 Task: Manage the advance details of the user
Action: Mouse scrolled (182, 240) with delta (0, 0)
Screenshot: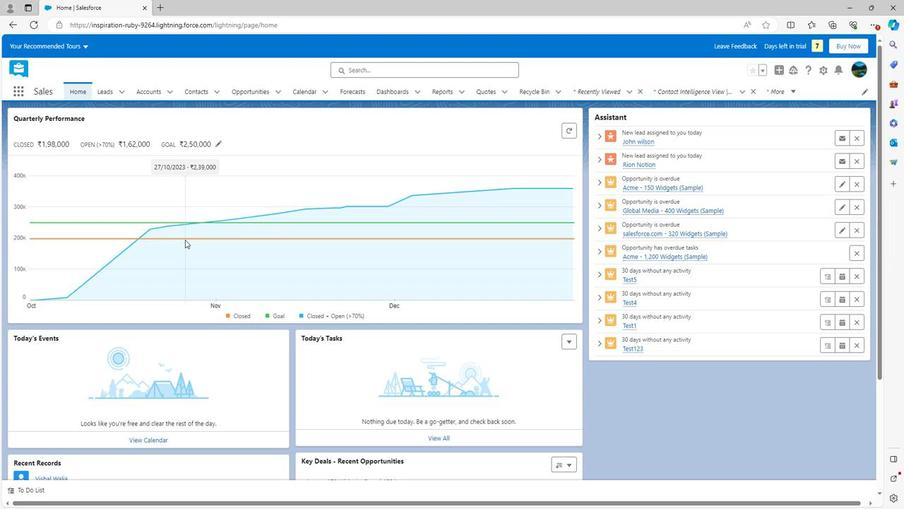 
Action: Mouse scrolled (182, 240) with delta (0, 0)
Screenshot: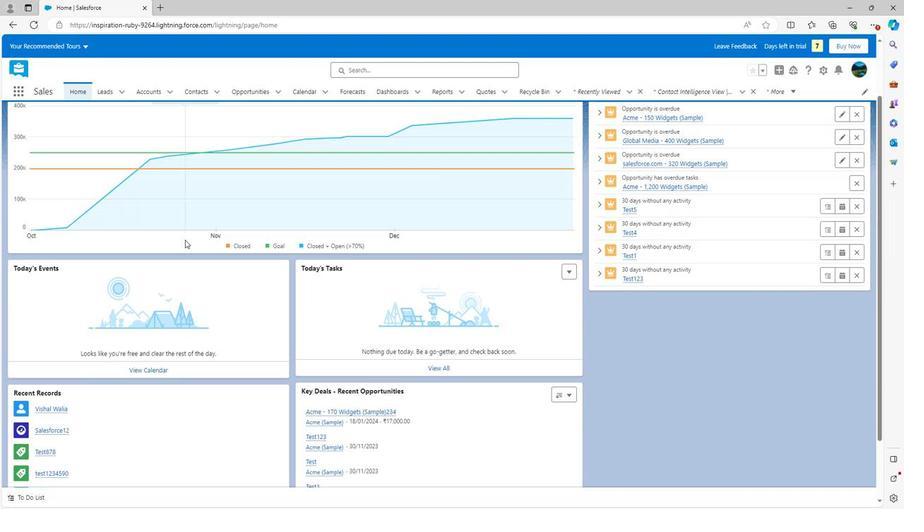 
Action: Mouse scrolled (182, 241) with delta (0, 0)
Screenshot: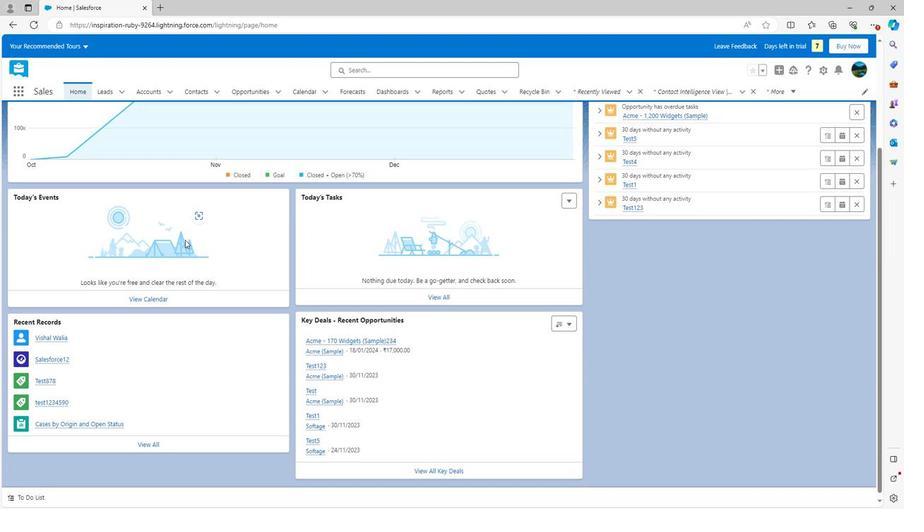 
Action: Mouse scrolled (182, 241) with delta (0, 0)
Screenshot: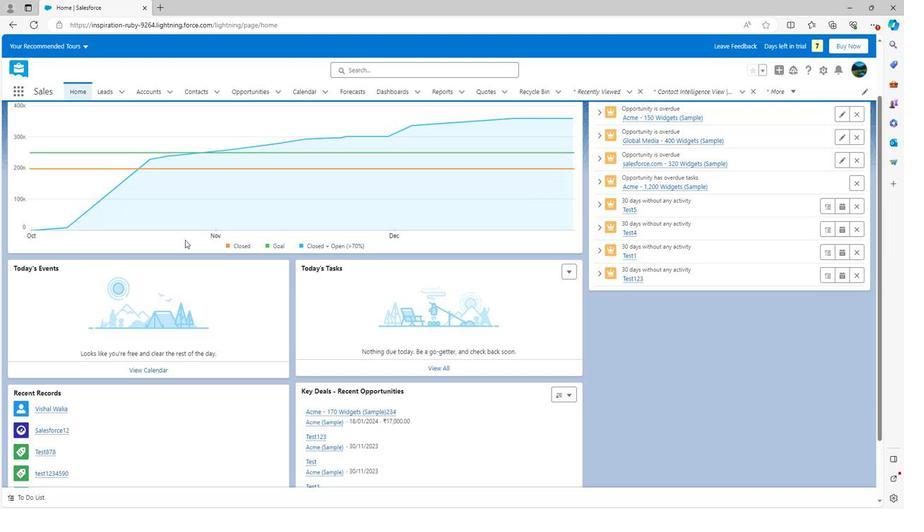 
Action: Mouse scrolled (182, 241) with delta (0, 0)
Screenshot: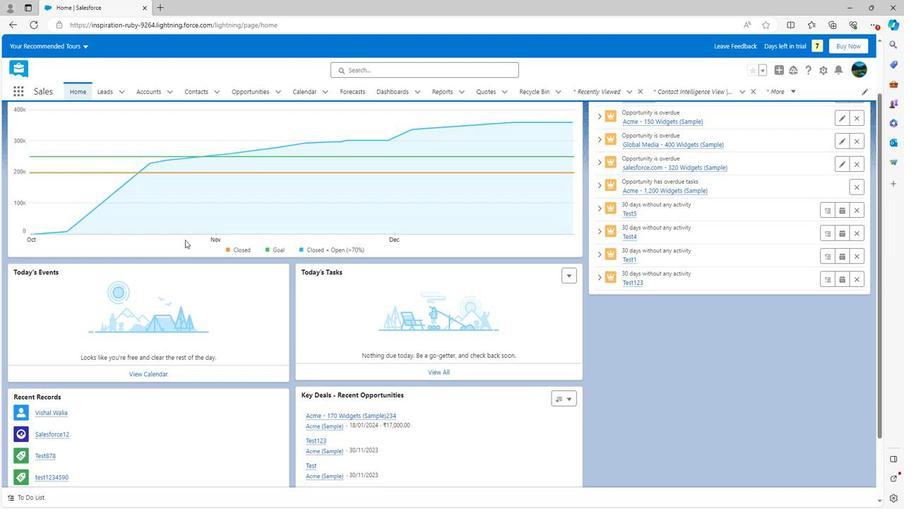 
Action: Mouse scrolled (182, 241) with delta (0, 0)
Screenshot: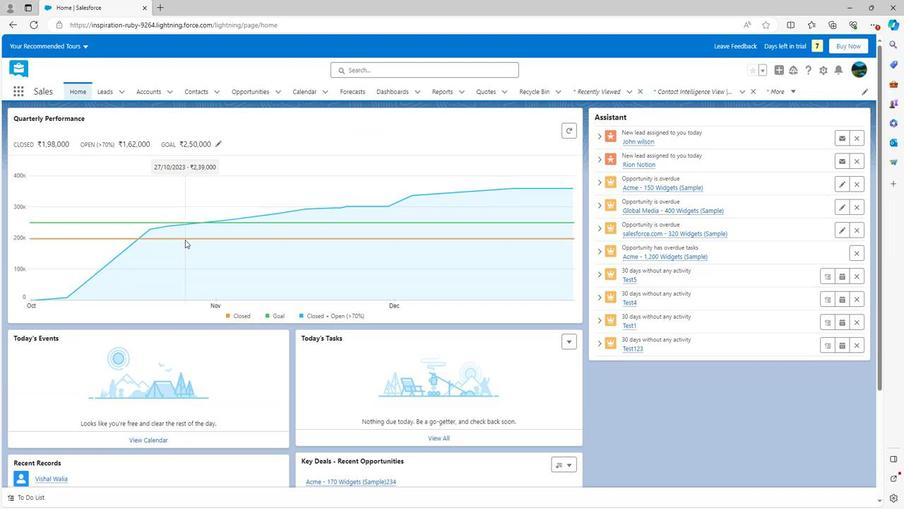 
Action: Mouse moved to (856, 71)
Screenshot: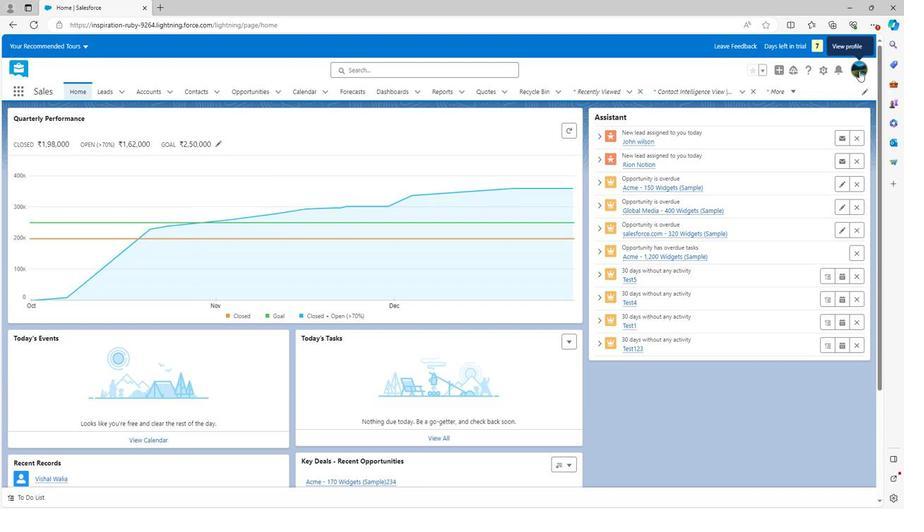 
Action: Mouse pressed left at (856, 71)
Screenshot: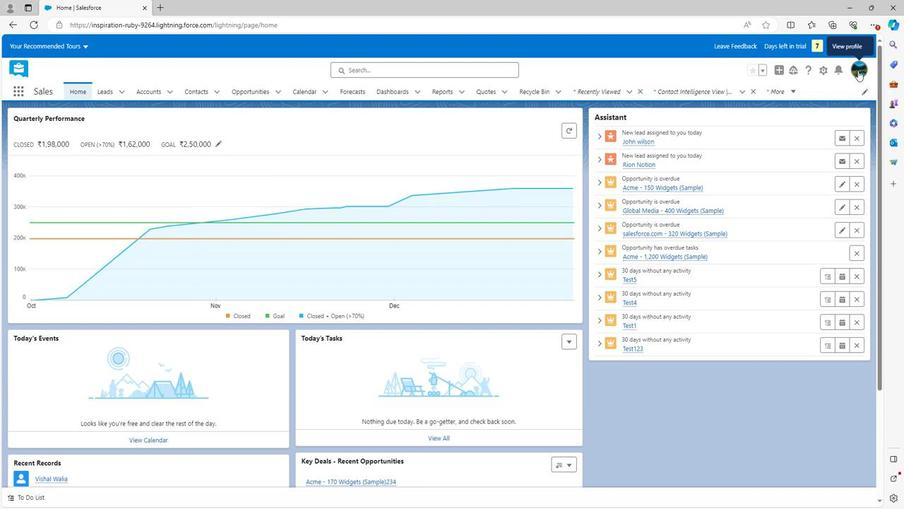 
Action: Mouse moved to (742, 120)
Screenshot: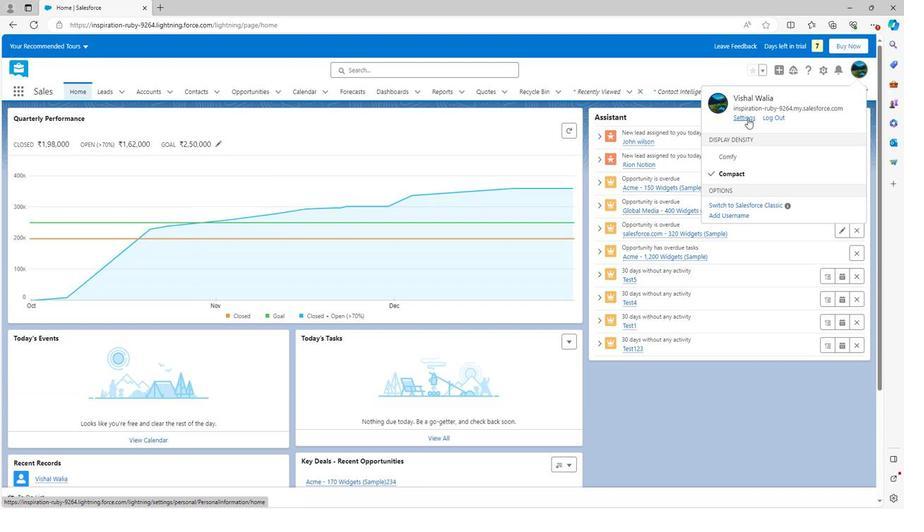 
Action: Mouse pressed left at (742, 120)
Screenshot: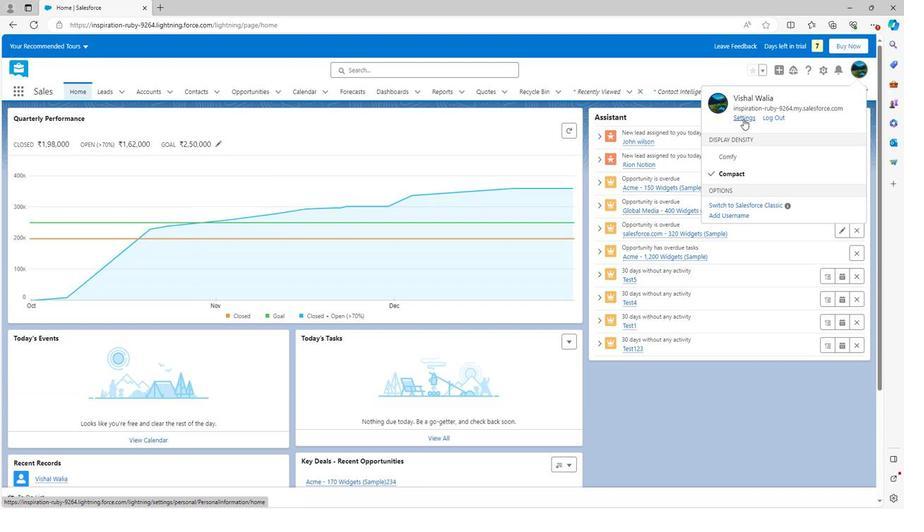 
Action: Mouse moved to (359, 229)
Screenshot: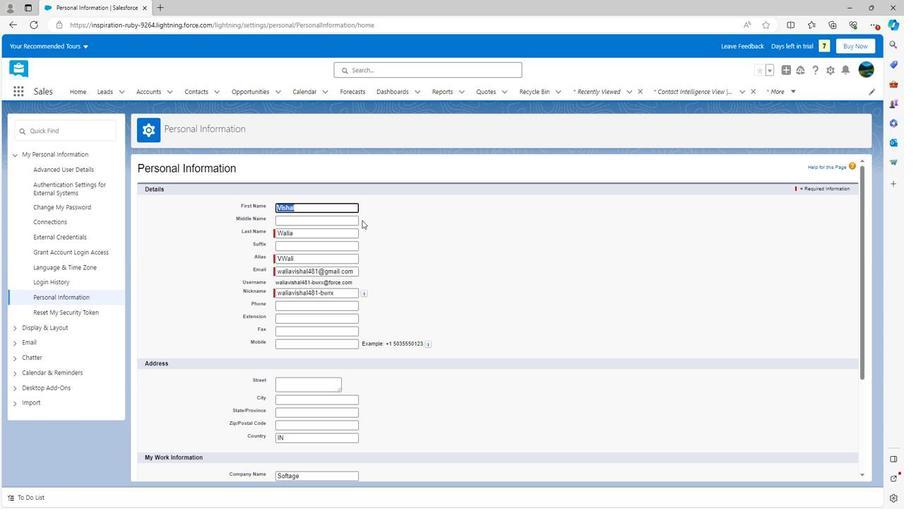 
Action: Mouse scrolled (359, 229) with delta (0, 0)
Screenshot: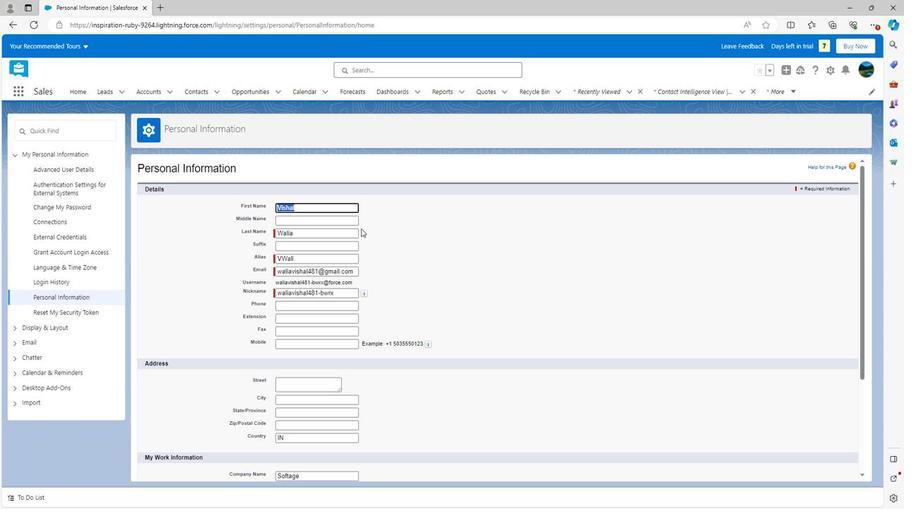 
Action: Mouse scrolled (359, 229) with delta (0, 0)
Screenshot: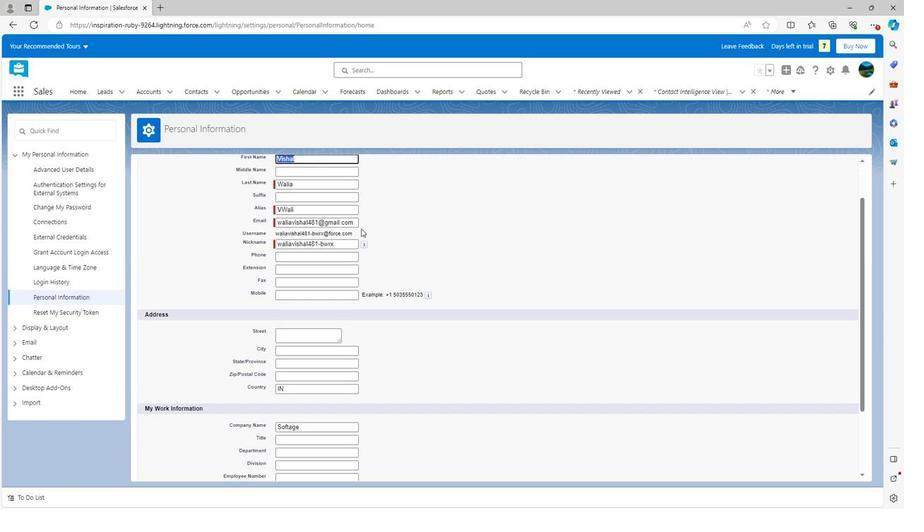 
Action: Mouse scrolled (359, 229) with delta (0, 0)
Screenshot: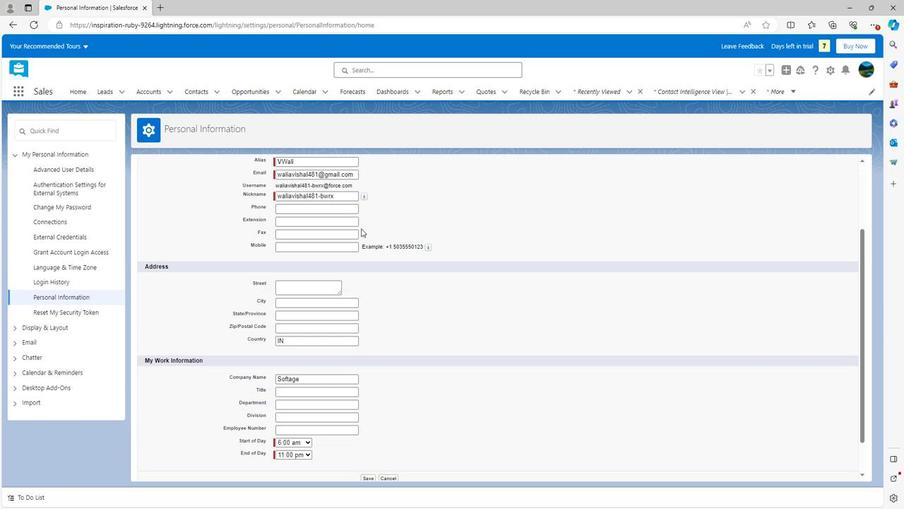 
Action: Mouse scrolled (359, 229) with delta (0, 0)
Screenshot: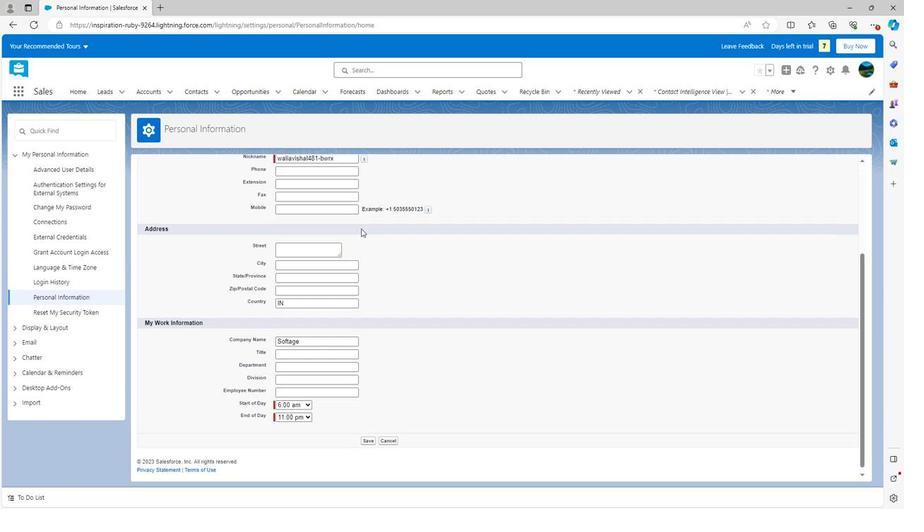 
Action: Mouse scrolled (359, 229) with delta (0, 0)
Screenshot: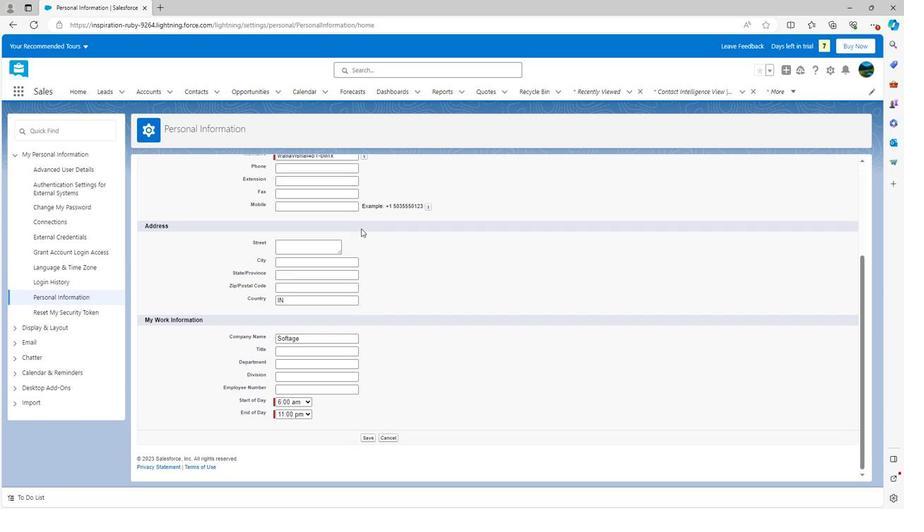
Action: Mouse scrolled (359, 229) with delta (0, 0)
Screenshot: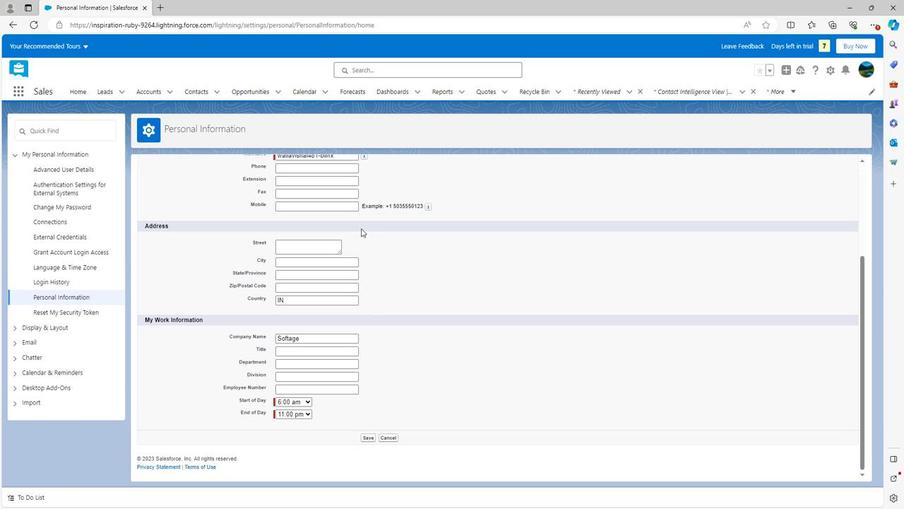 
Action: Mouse scrolled (359, 229) with delta (0, 0)
Screenshot: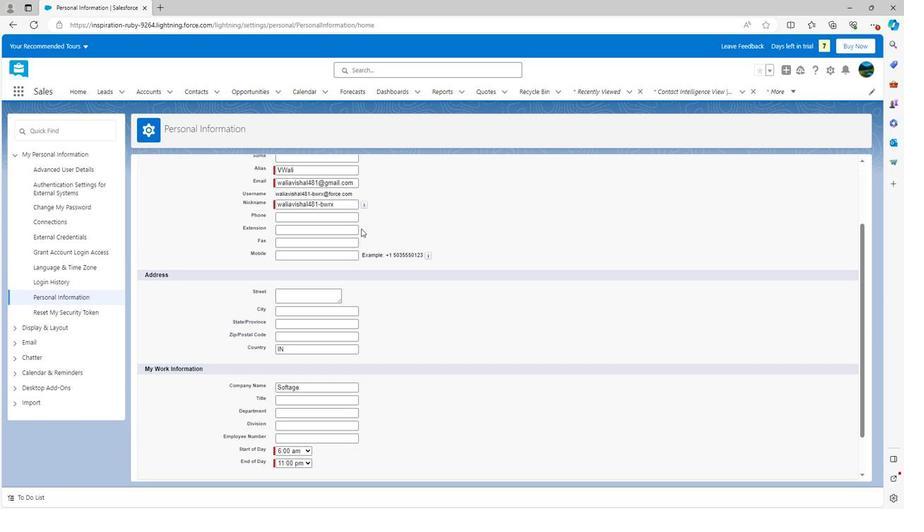 
Action: Mouse scrolled (359, 229) with delta (0, 0)
Screenshot: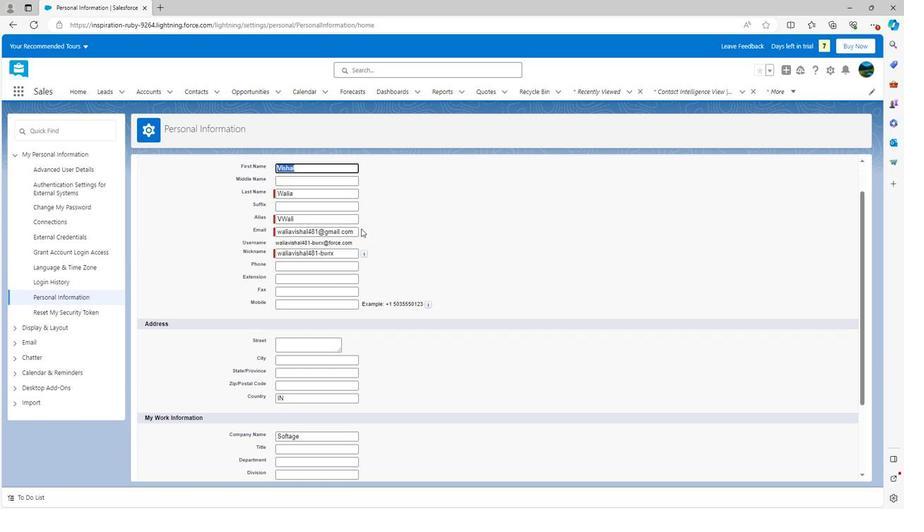
Action: Mouse scrolled (359, 229) with delta (0, 0)
Screenshot: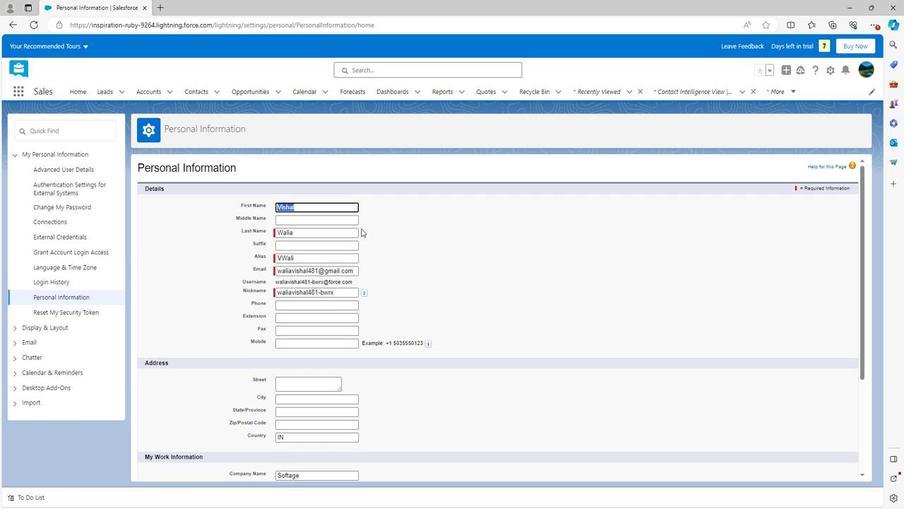 
Action: Mouse moved to (86, 167)
Screenshot: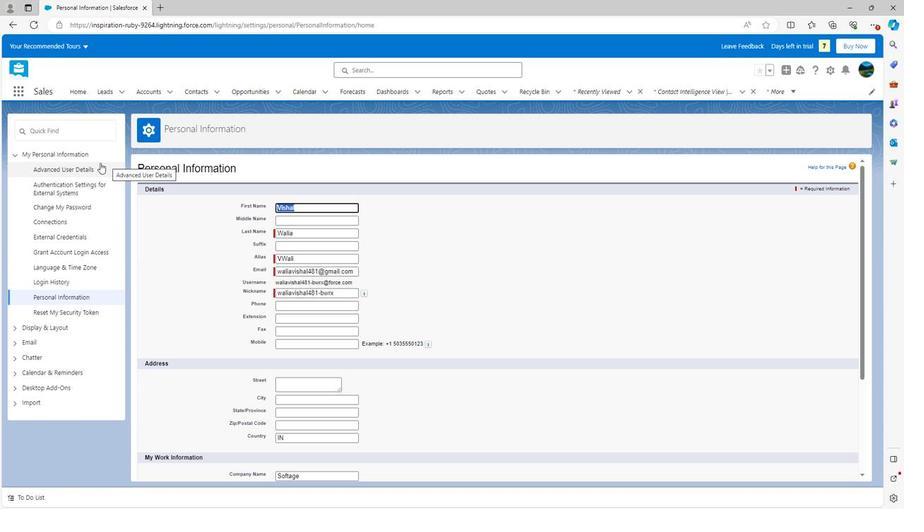 
Action: Mouse pressed left at (86, 167)
Screenshot: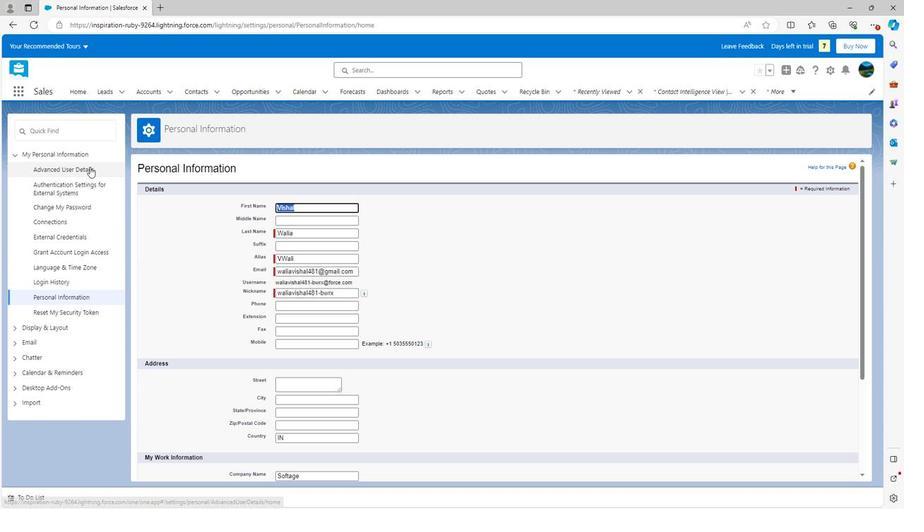 
Action: Mouse moved to (408, 234)
Screenshot: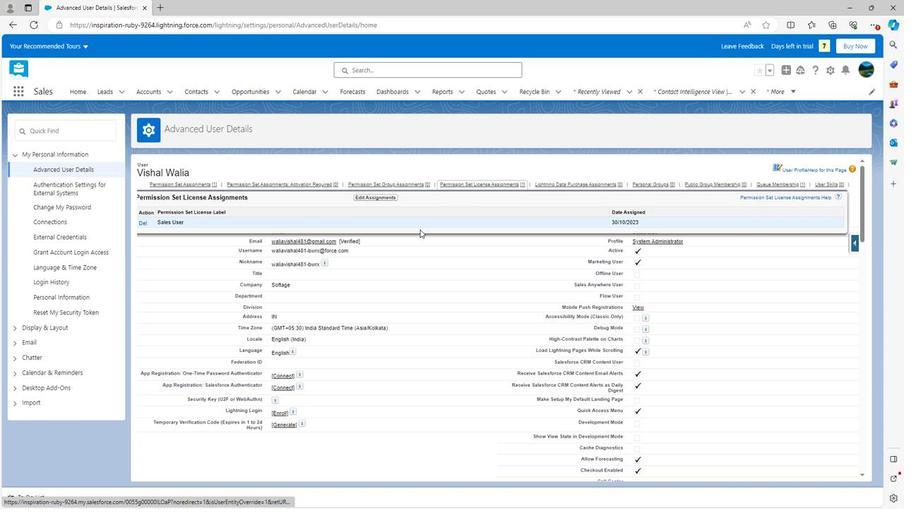 
Action: Mouse scrolled (408, 234) with delta (0, 0)
Screenshot: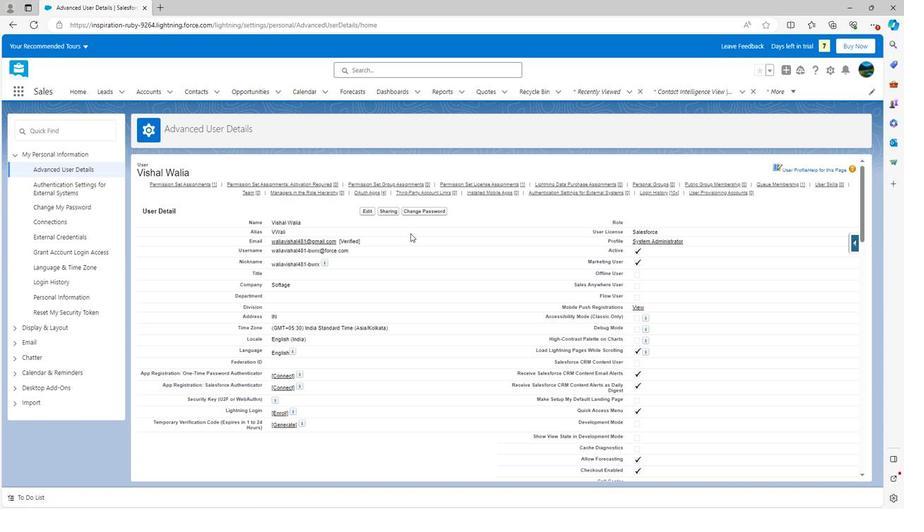 
Action: Mouse scrolled (408, 234) with delta (0, 0)
Screenshot: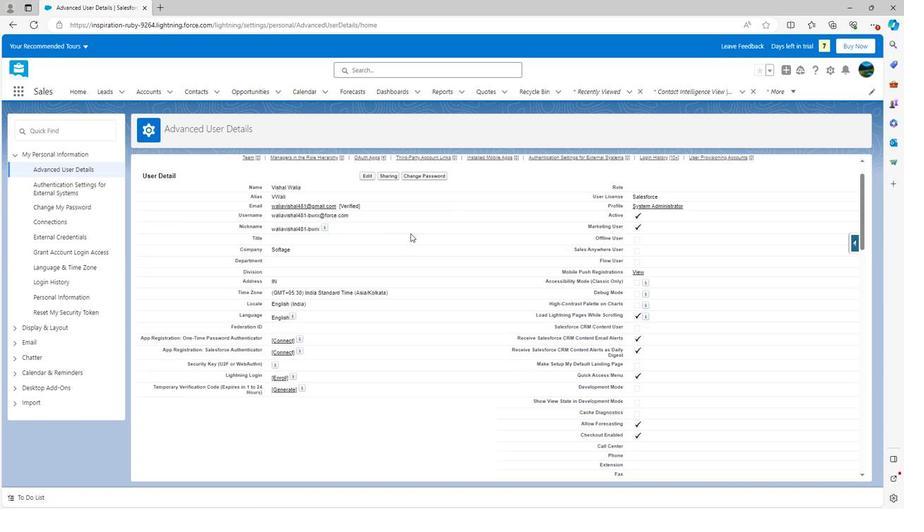 
Action: Mouse scrolled (408, 234) with delta (0, 0)
Screenshot: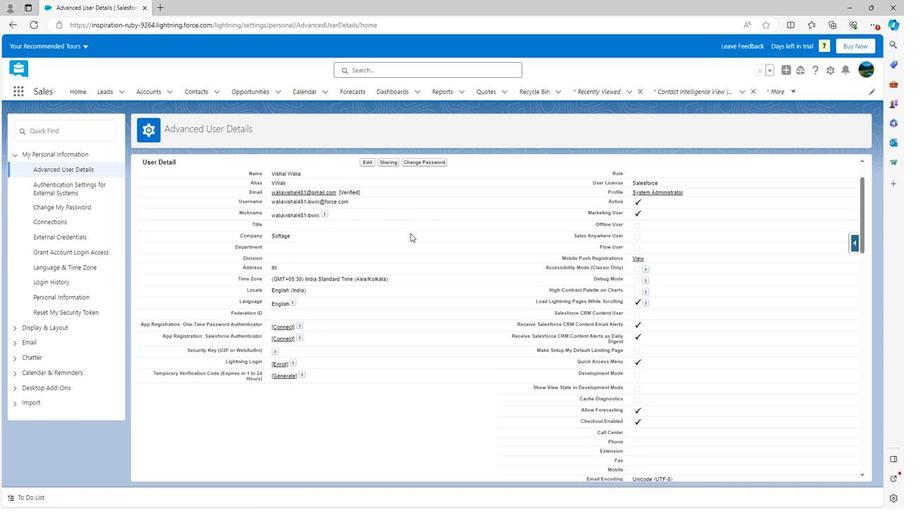 
Action: Mouse scrolled (408, 234) with delta (0, 0)
Screenshot: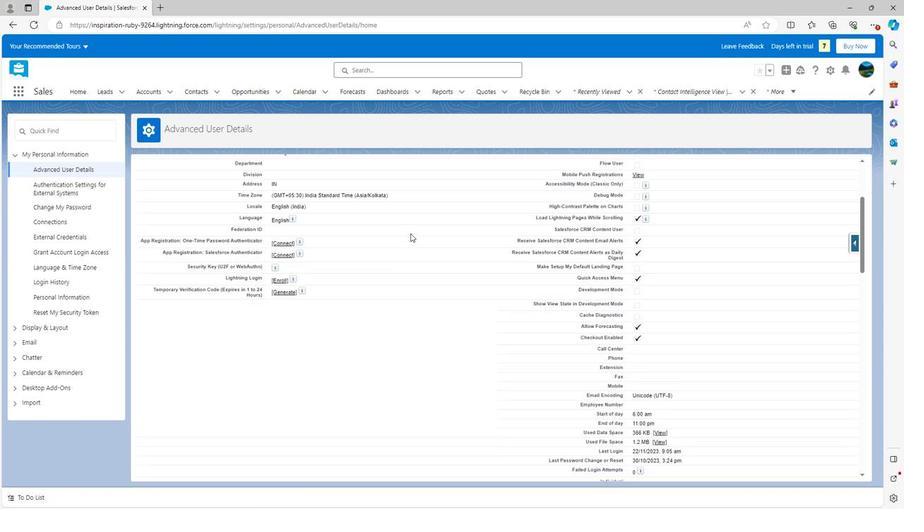 
Action: Mouse scrolled (408, 234) with delta (0, 0)
Screenshot: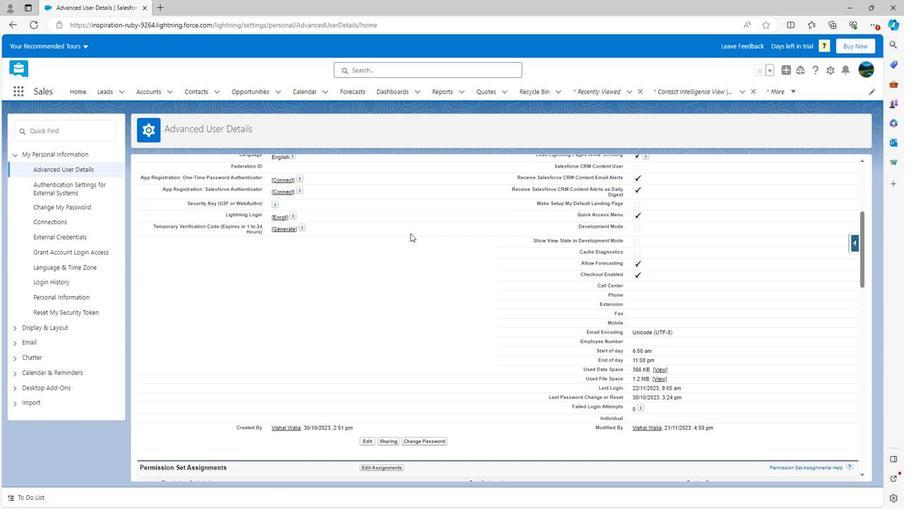 
Action: Mouse scrolled (408, 234) with delta (0, 0)
Screenshot: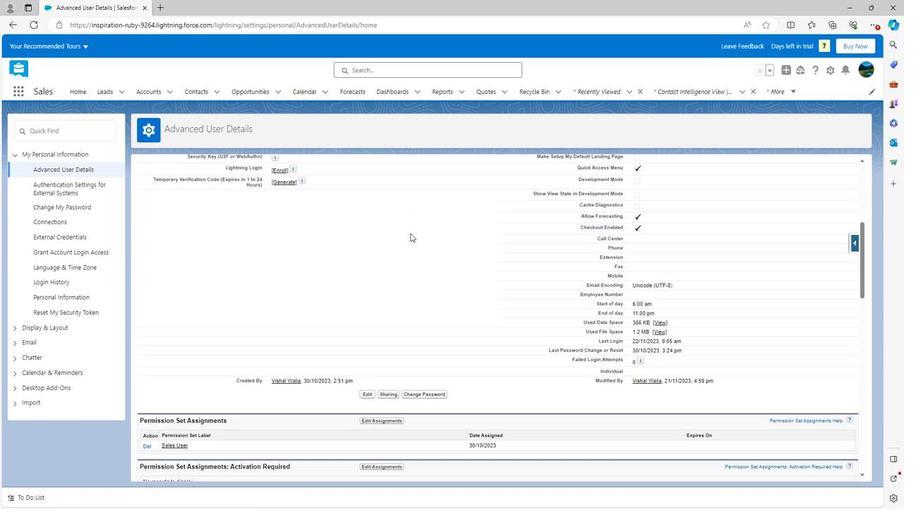 
Action: Mouse scrolled (408, 234) with delta (0, 0)
Screenshot: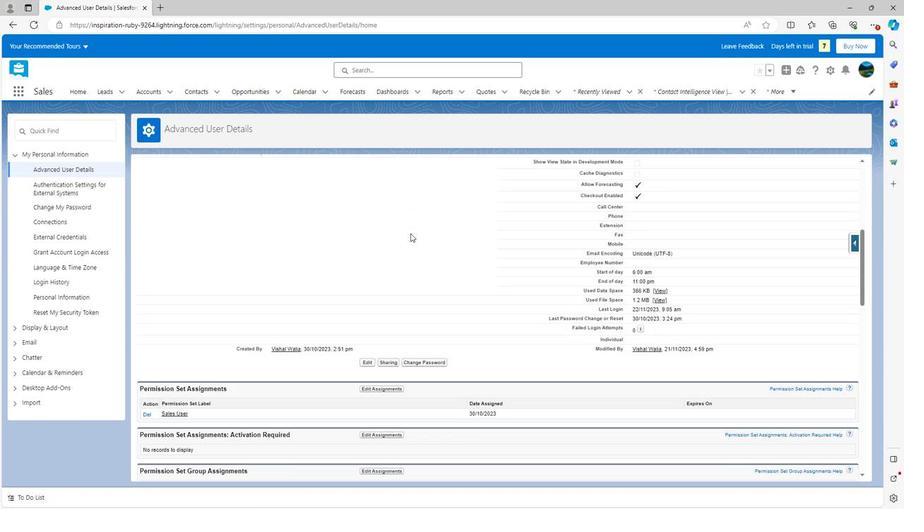 
Action: Mouse scrolled (408, 234) with delta (0, 0)
Screenshot: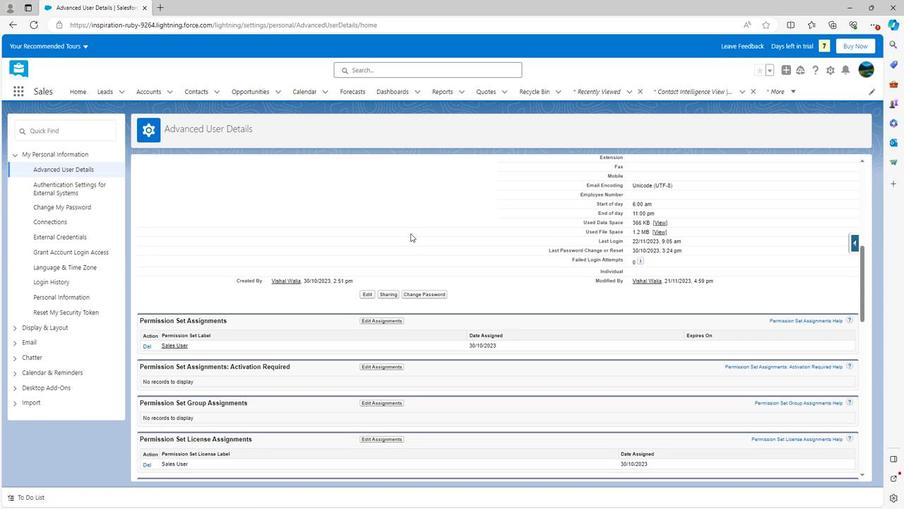 
Action: Mouse scrolled (408, 234) with delta (0, 0)
Screenshot: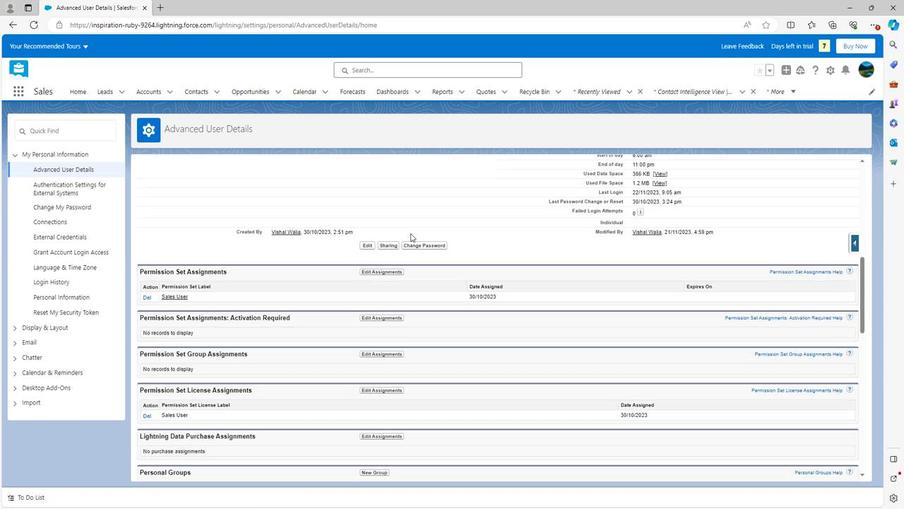 
Action: Mouse scrolled (408, 234) with delta (0, 0)
Screenshot: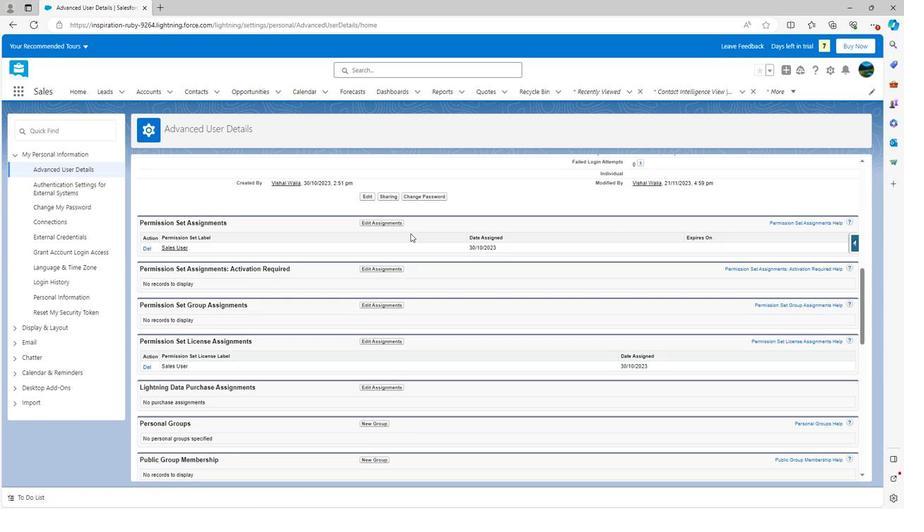 
Action: Mouse scrolled (408, 234) with delta (0, 0)
Screenshot: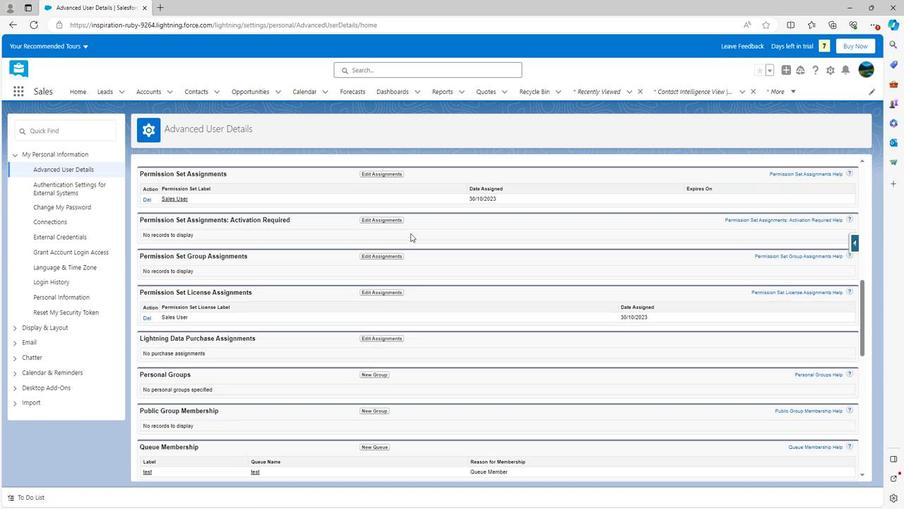 
Action: Mouse moved to (408, 234)
Screenshot: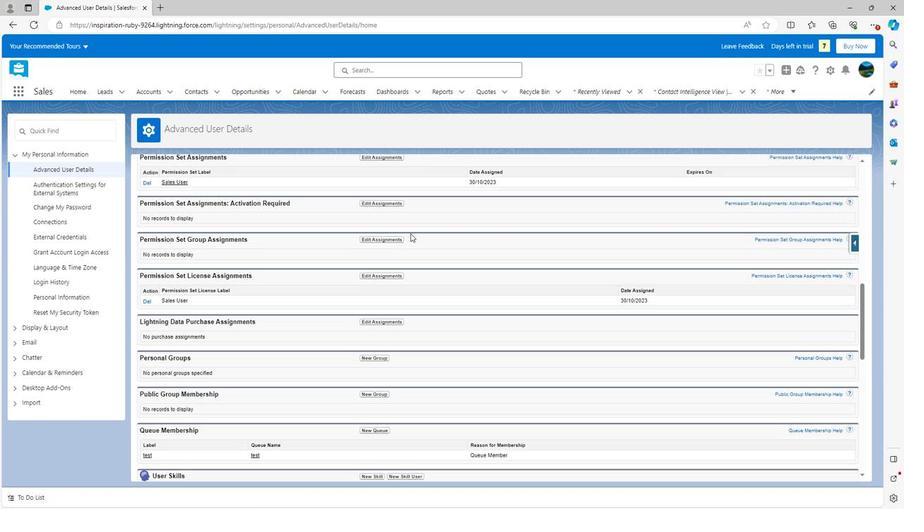 
Action: Mouse scrolled (408, 234) with delta (0, 0)
Screenshot: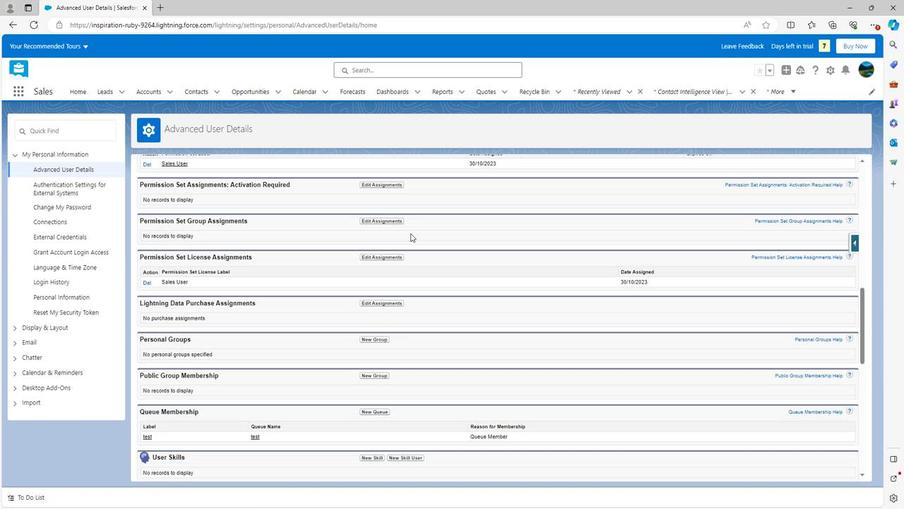 
Action: Mouse scrolled (408, 234) with delta (0, 0)
Screenshot: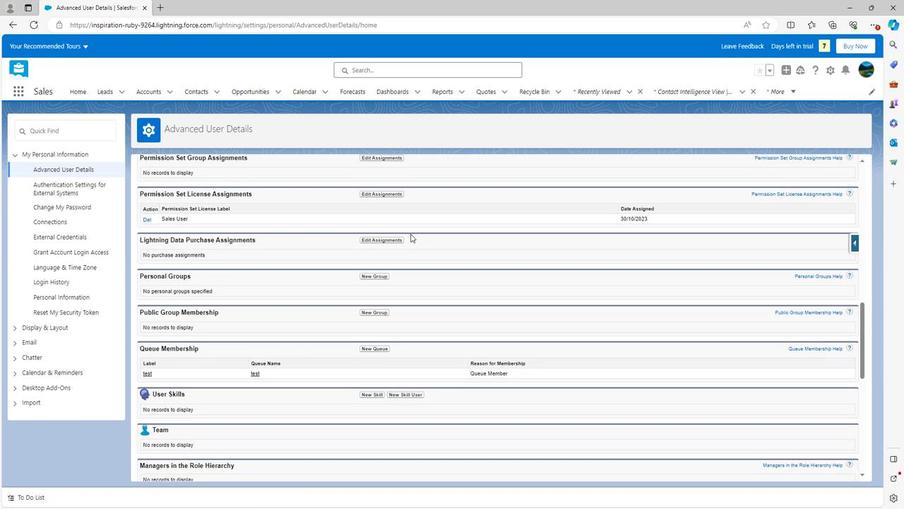 
Action: Mouse scrolled (408, 234) with delta (0, 0)
Screenshot: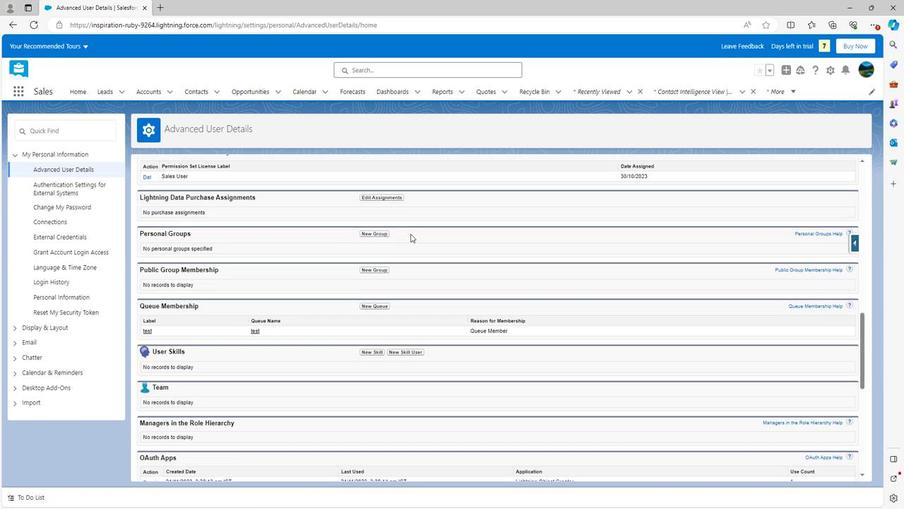 
Action: Mouse scrolled (408, 234) with delta (0, 0)
Screenshot: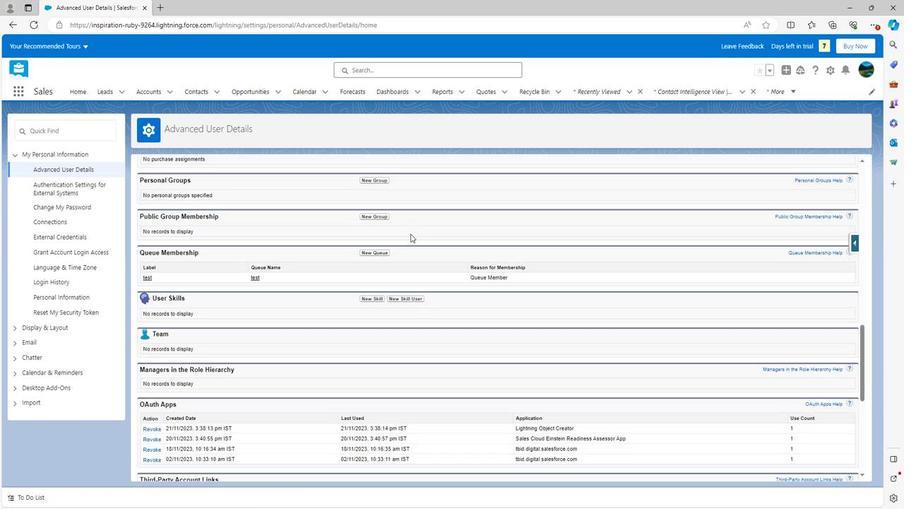 
Action: Mouse scrolled (408, 234) with delta (0, 0)
Screenshot: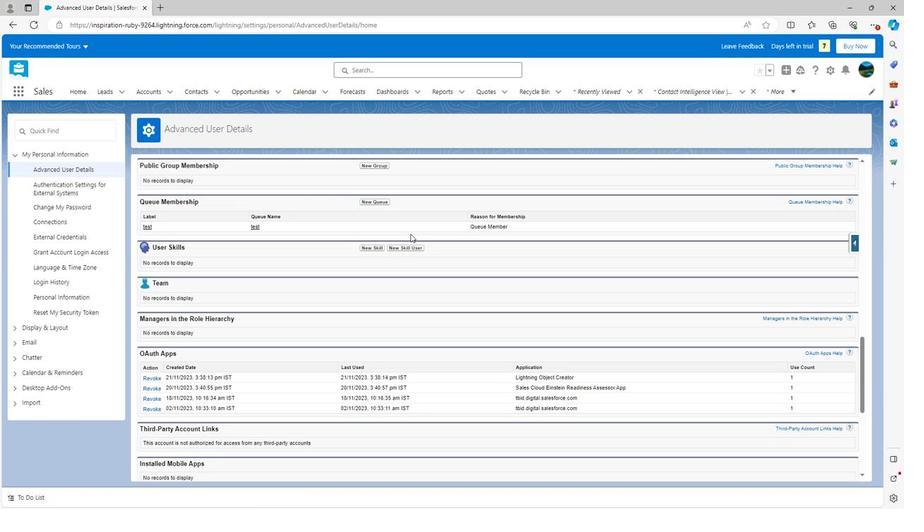 
Action: Mouse scrolled (408, 234) with delta (0, 0)
Screenshot: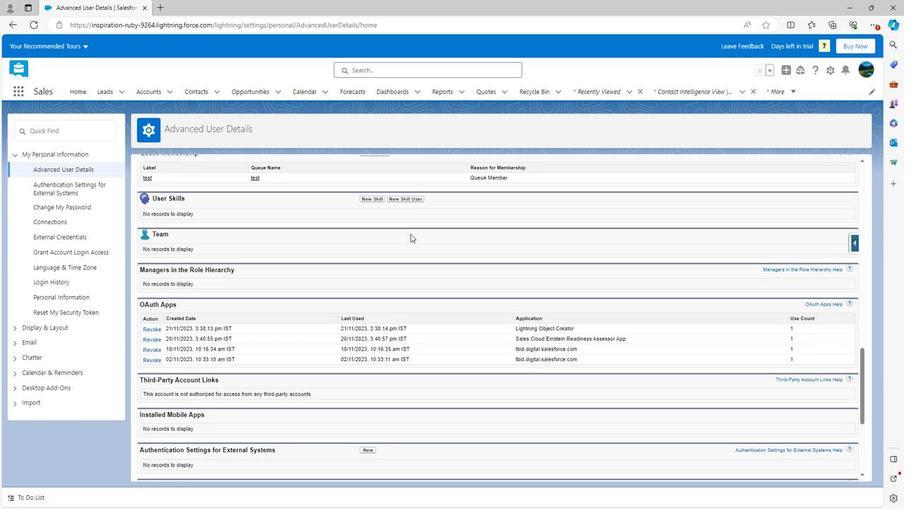 
Action: Mouse scrolled (408, 234) with delta (0, 0)
Screenshot: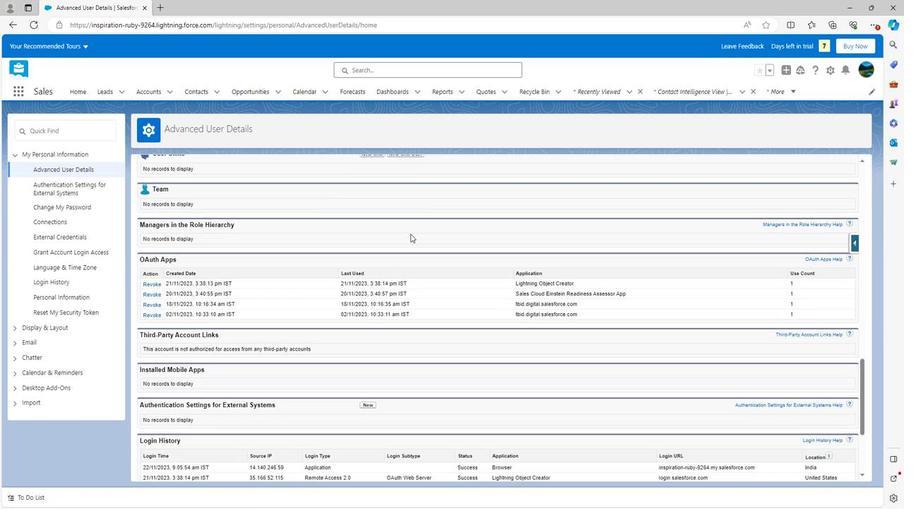 
Action: Mouse scrolled (408, 234) with delta (0, 0)
Screenshot: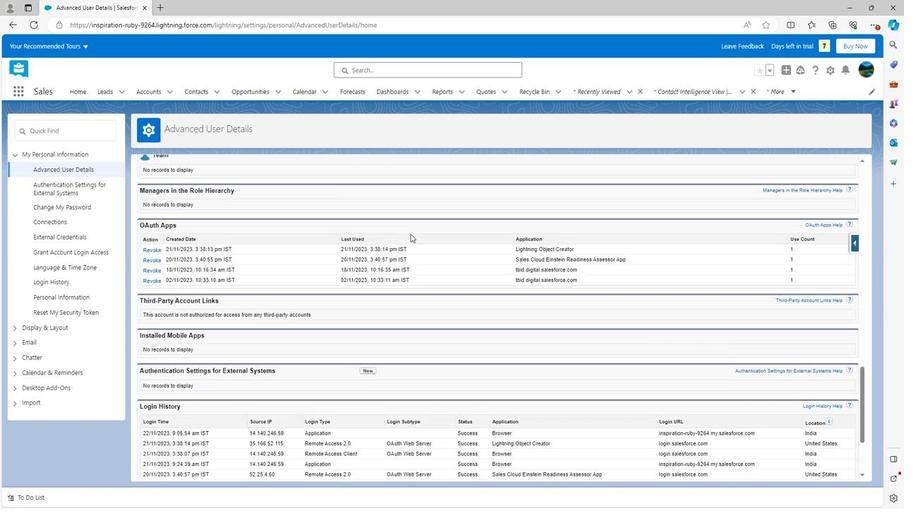
Action: Mouse scrolled (408, 234) with delta (0, 0)
Screenshot: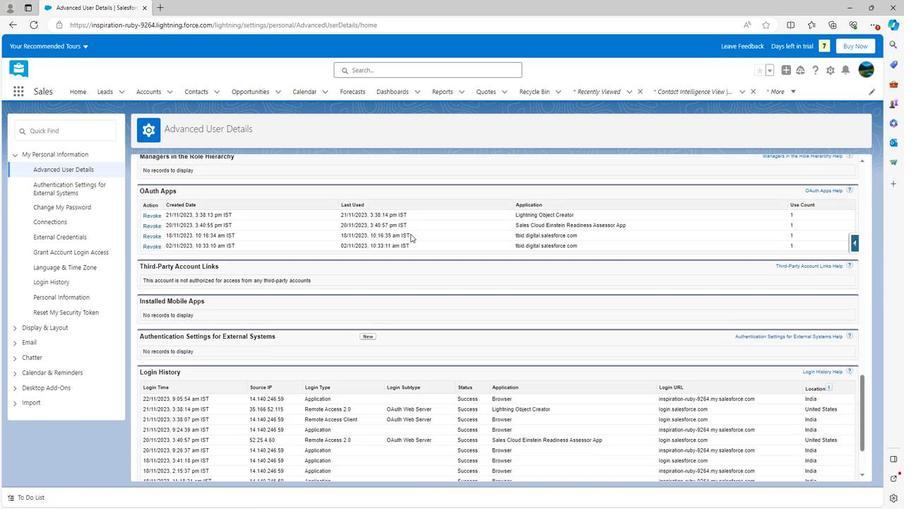 
Action: Mouse scrolled (408, 234) with delta (0, 0)
Screenshot: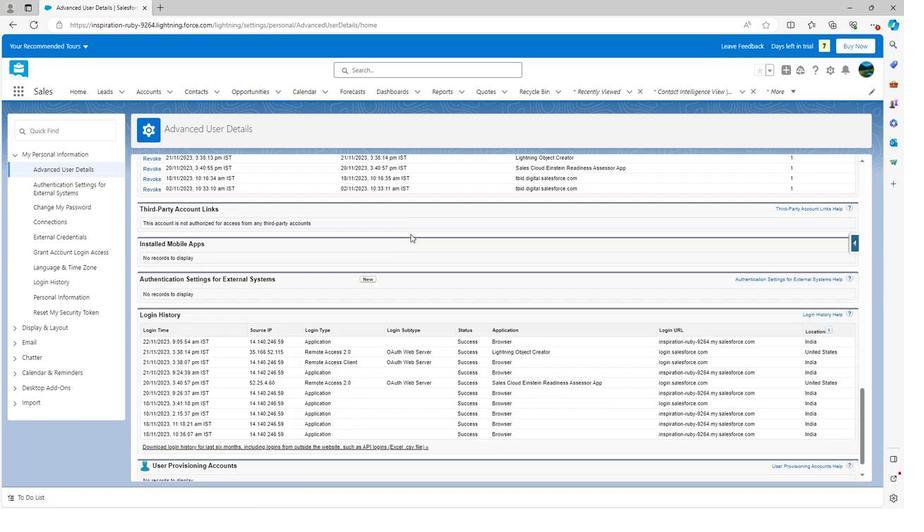 
Action: Mouse scrolled (408, 234) with delta (0, 0)
Screenshot: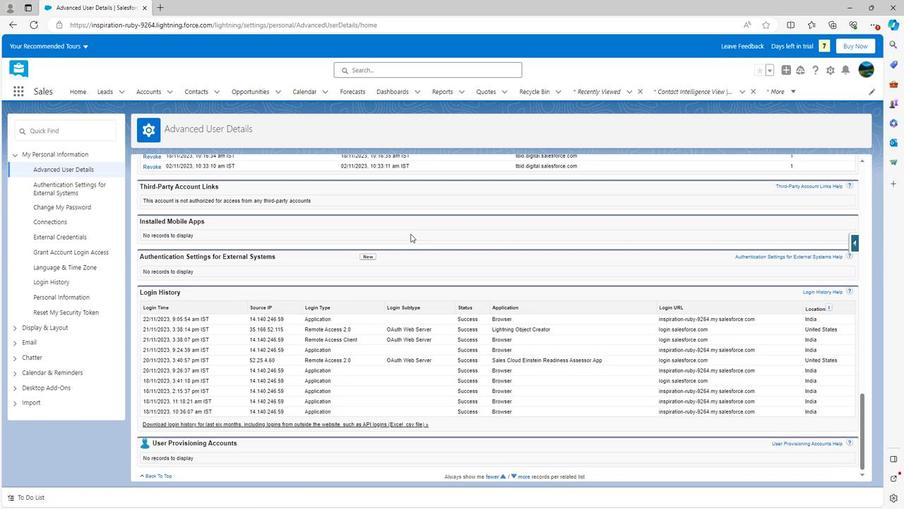 
Action: Mouse scrolled (408, 234) with delta (0, 0)
Screenshot: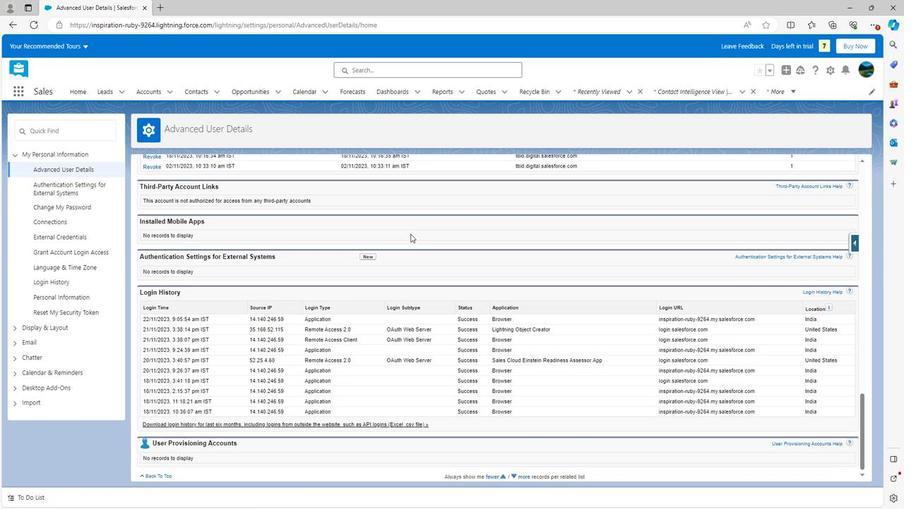 
Action: Mouse scrolled (408, 234) with delta (0, 0)
Screenshot: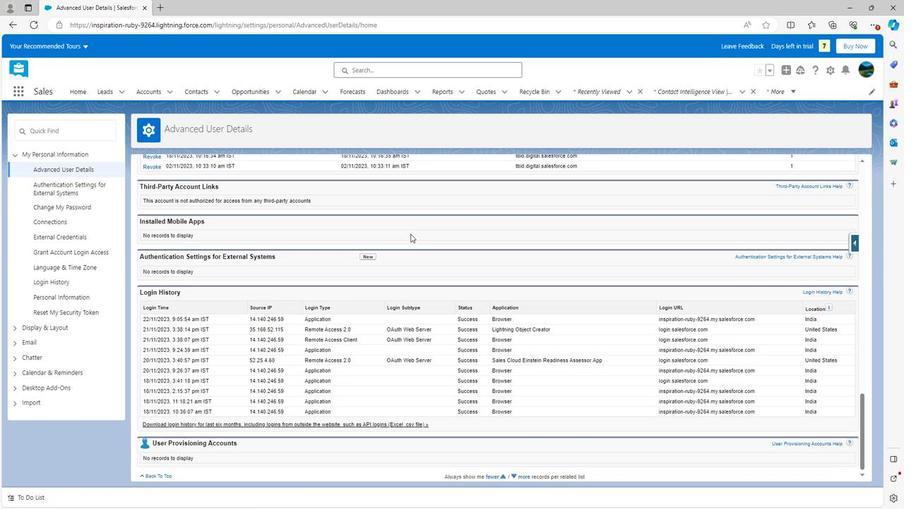
Action: Mouse scrolled (408, 234) with delta (0, 0)
Screenshot: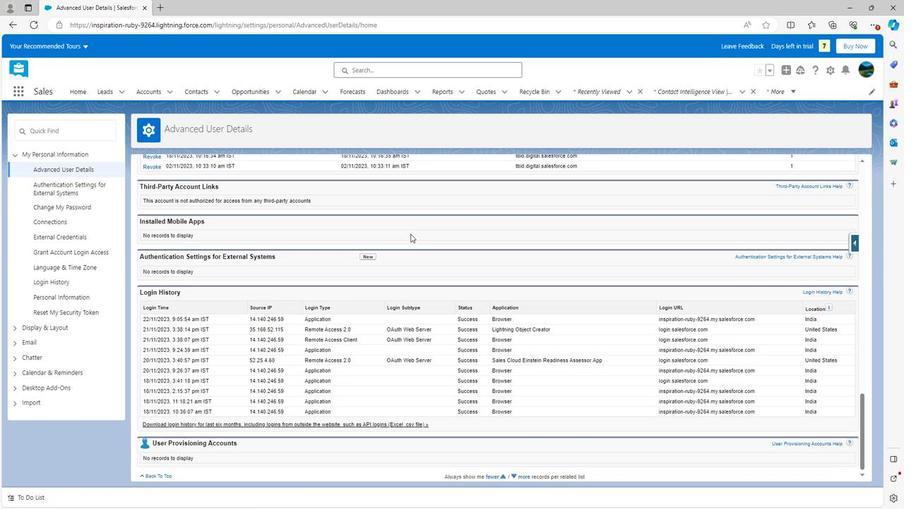 
Action: Mouse scrolled (408, 235) with delta (0, 0)
Screenshot: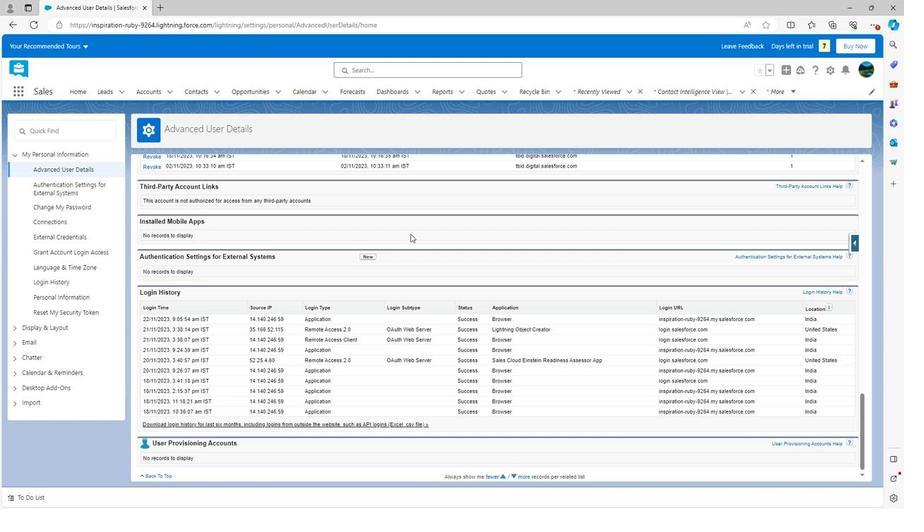 
Action: Mouse scrolled (408, 235) with delta (0, 0)
Screenshot: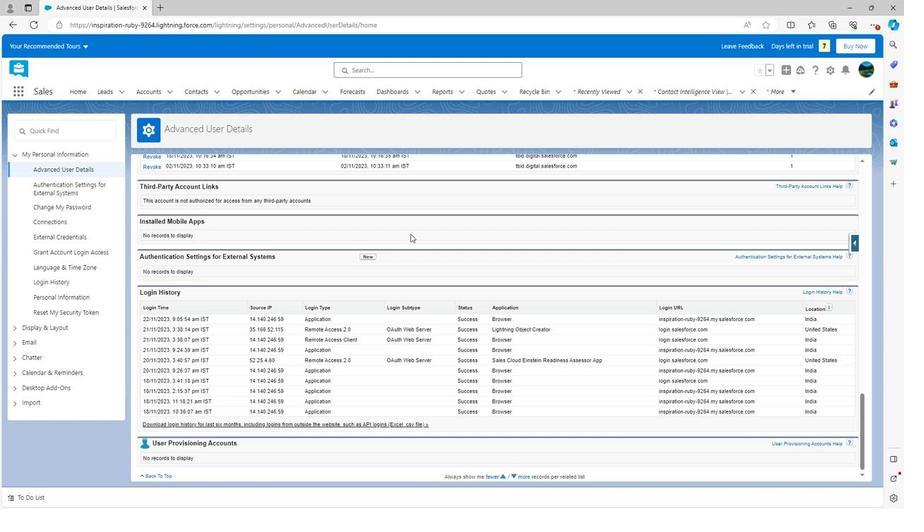 
Action: Mouse scrolled (408, 235) with delta (0, 0)
Screenshot: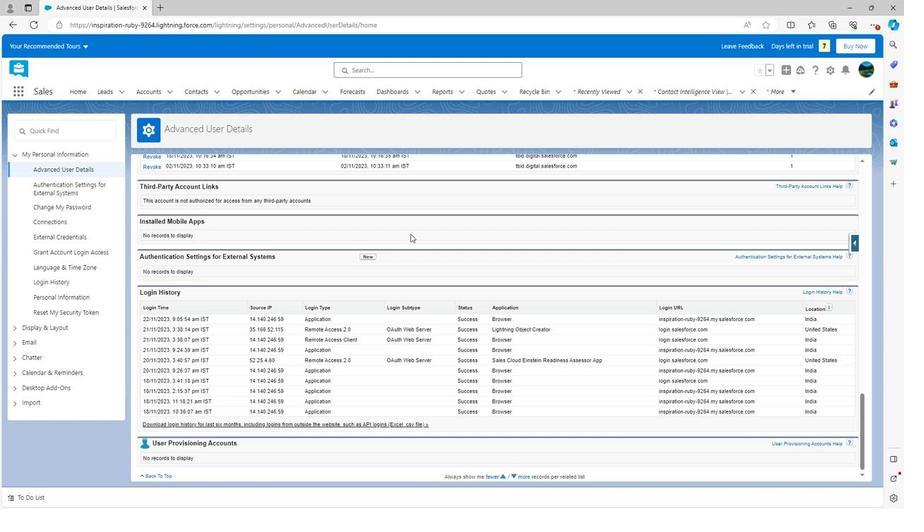 
Action: Mouse scrolled (408, 235) with delta (0, 0)
Screenshot: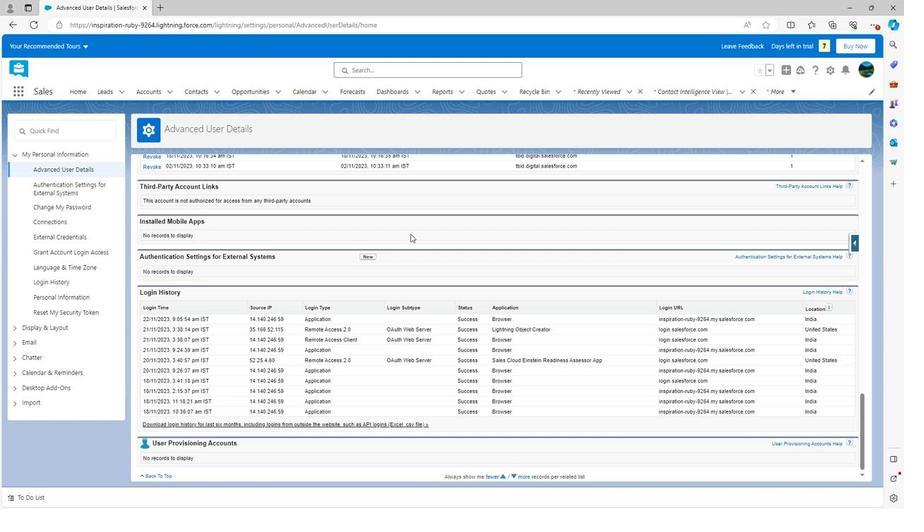 
Action: Mouse scrolled (408, 235) with delta (0, 0)
Screenshot: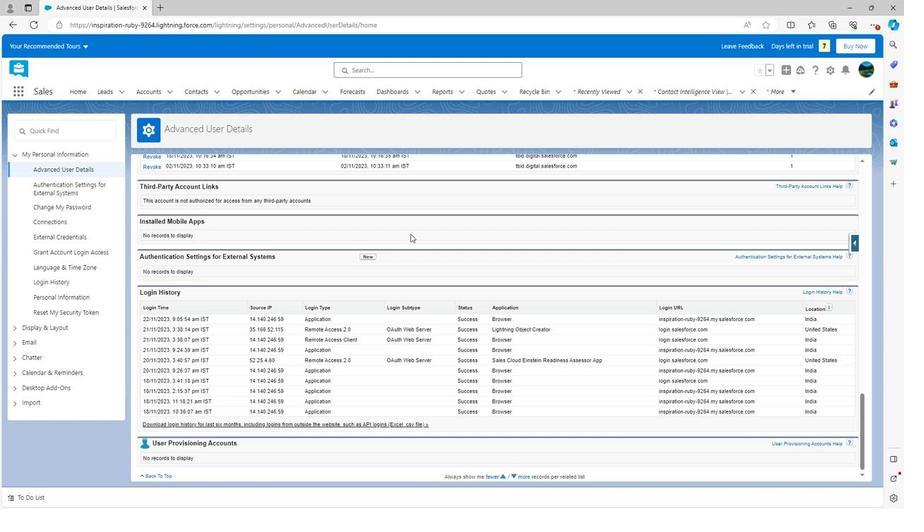 
Action: Mouse scrolled (408, 235) with delta (0, 0)
Screenshot: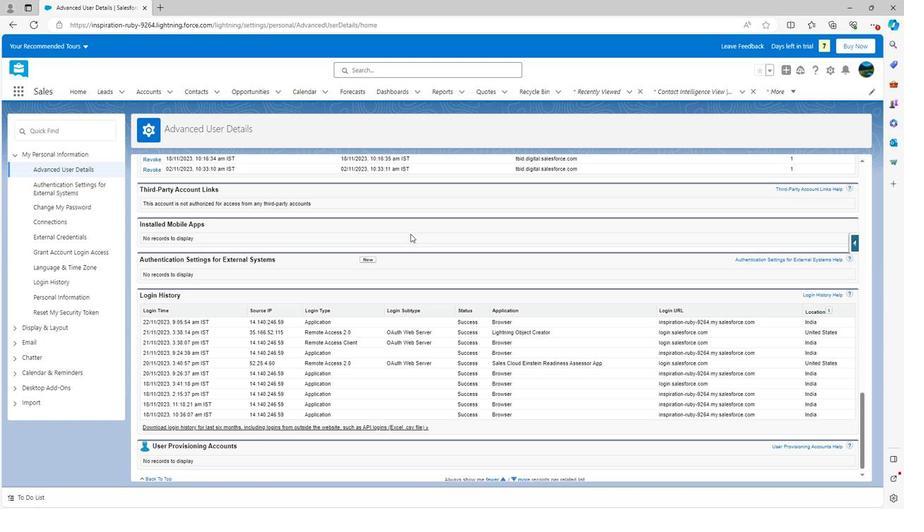 
Action: Mouse scrolled (408, 235) with delta (0, 0)
Screenshot: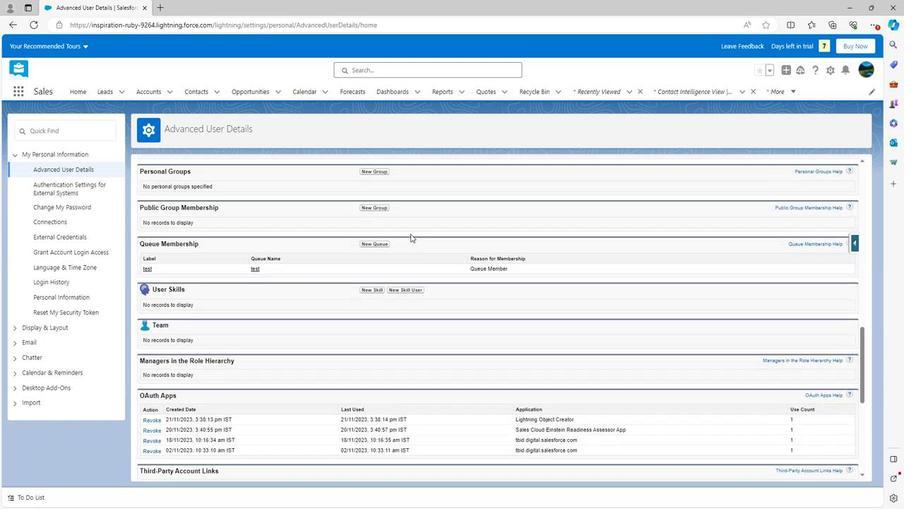 
Action: Mouse scrolled (408, 235) with delta (0, 0)
Screenshot: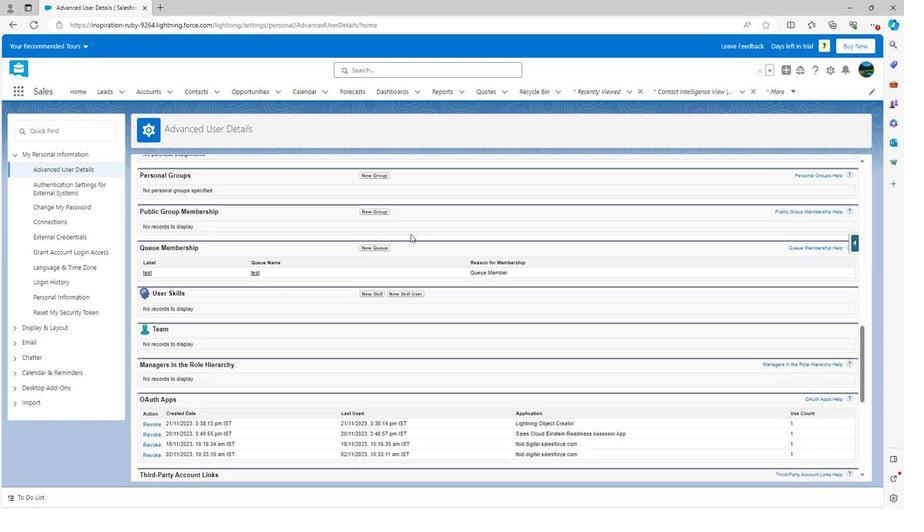 
Action: Mouse scrolled (408, 235) with delta (0, 0)
Screenshot: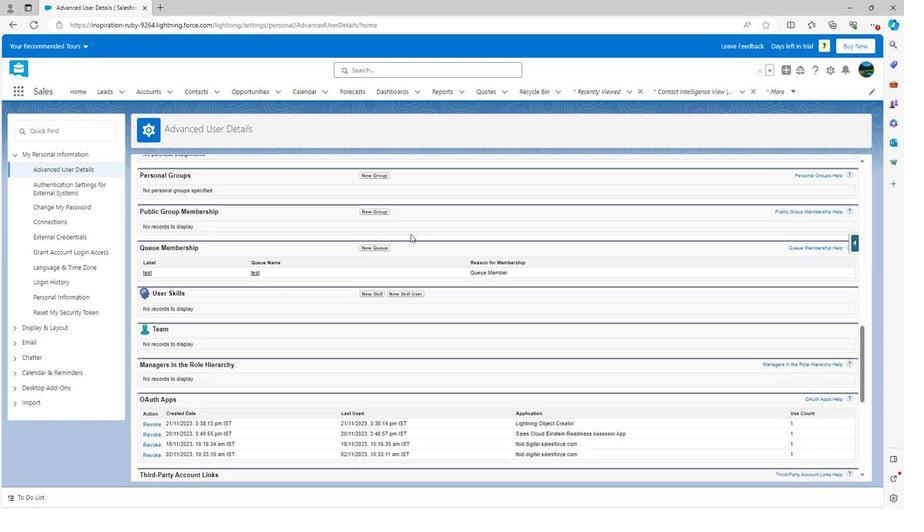 
Action: Mouse scrolled (408, 235) with delta (0, 0)
Screenshot: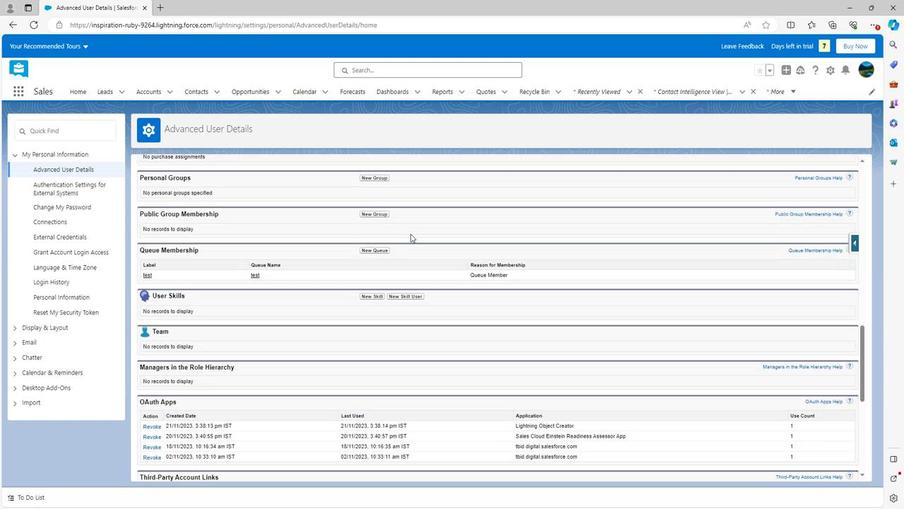 
Action: Mouse scrolled (408, 235) with delta (0, 0)
Screenshot: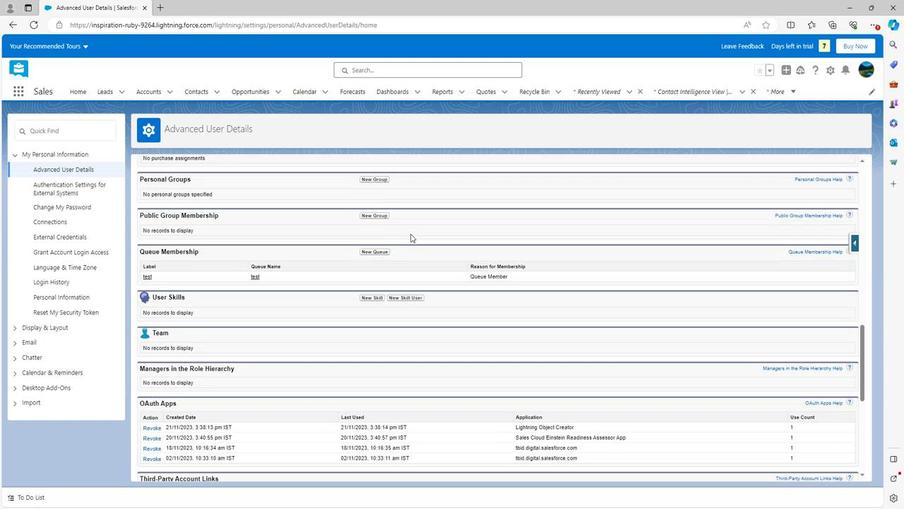 
Action: Mouse scrolled (408, 235) with delta (0, 0)
Screenshot: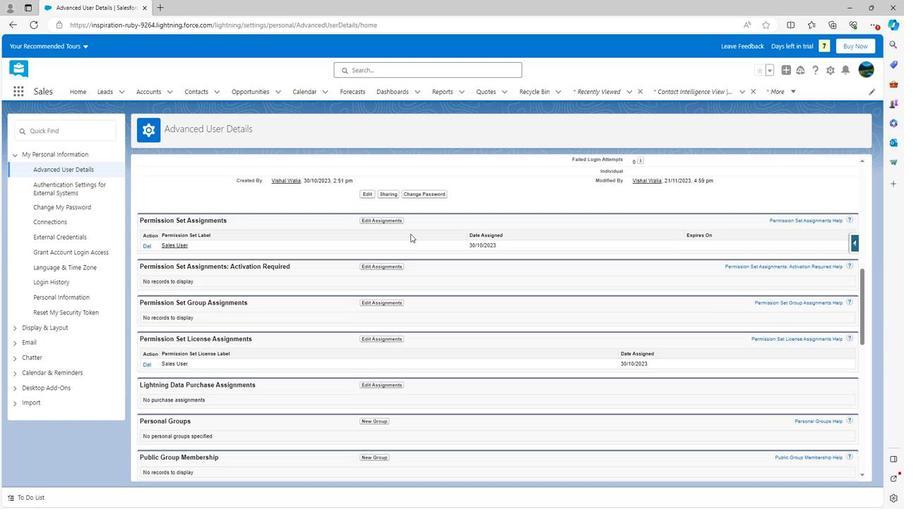 
Action: Mouse scrolled (408, 235) with delta (0, 0)
Screenshot: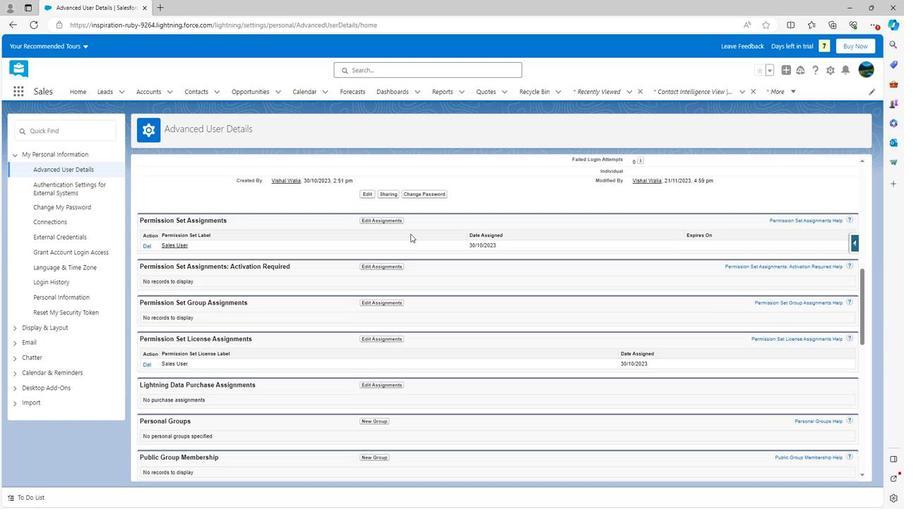 
Action: Mouse scrolled (408, 235) with delta (0, 0)
Screenshot: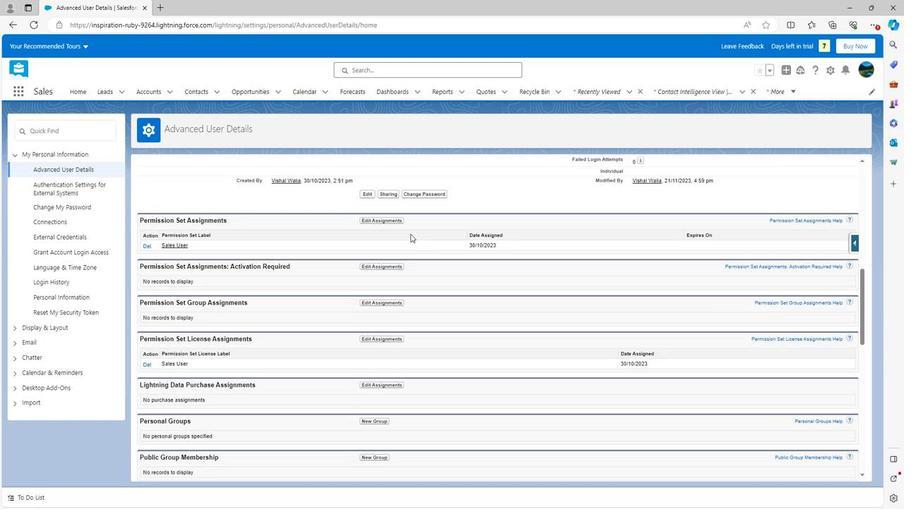 
Action: Mouse scrolled (408, 235) with delta (0, 0)
Screenshot: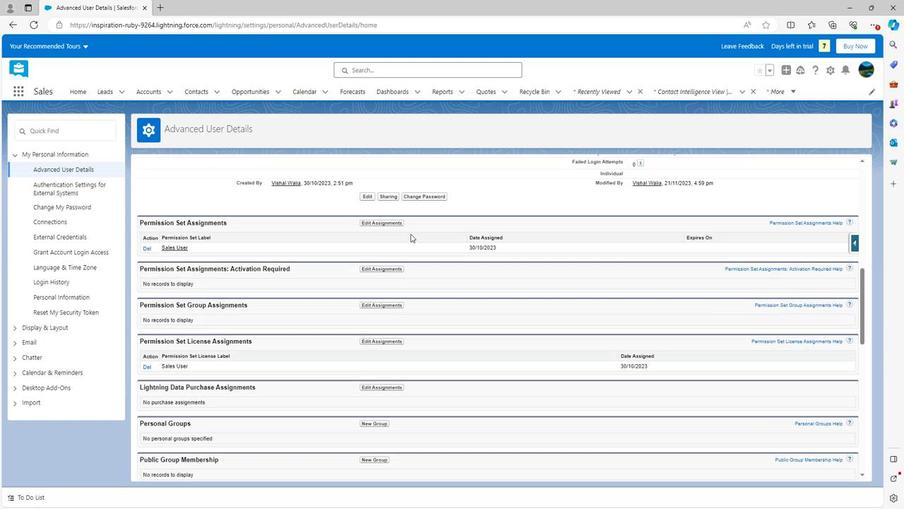 
Action: Mouse scrolled (408, 235) with delta (0, 0)
Screenshot: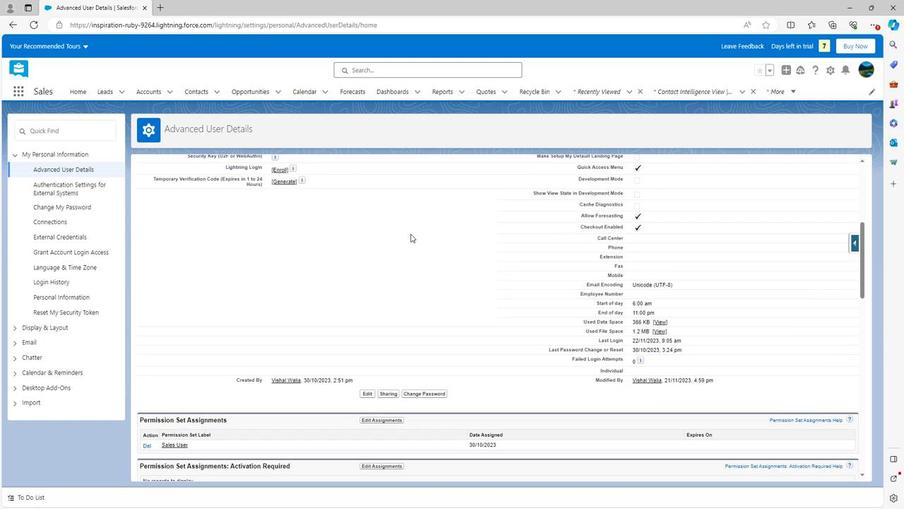 
Action: Mouse scrolled (408, 235) with delta (0, 0)
Screenshot: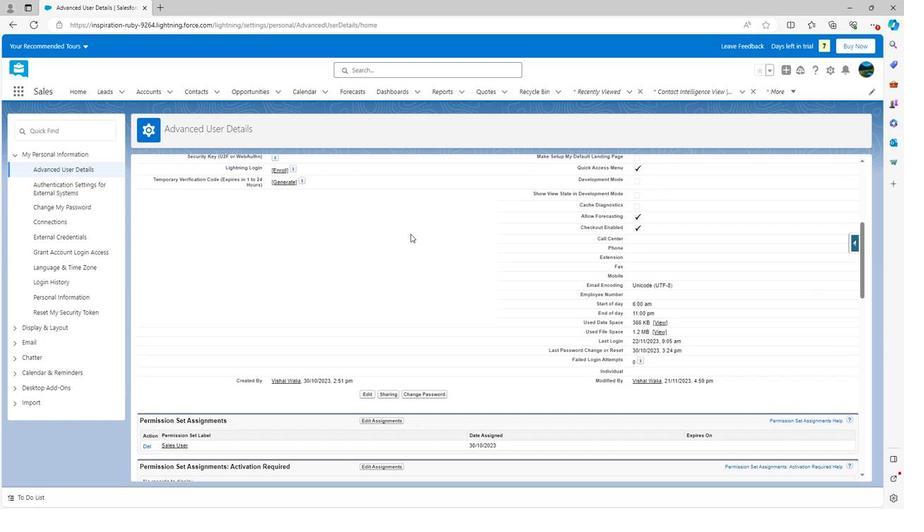 
Action: Mouse scrolled (408, 235) with delta (0, 0)
Screenshot: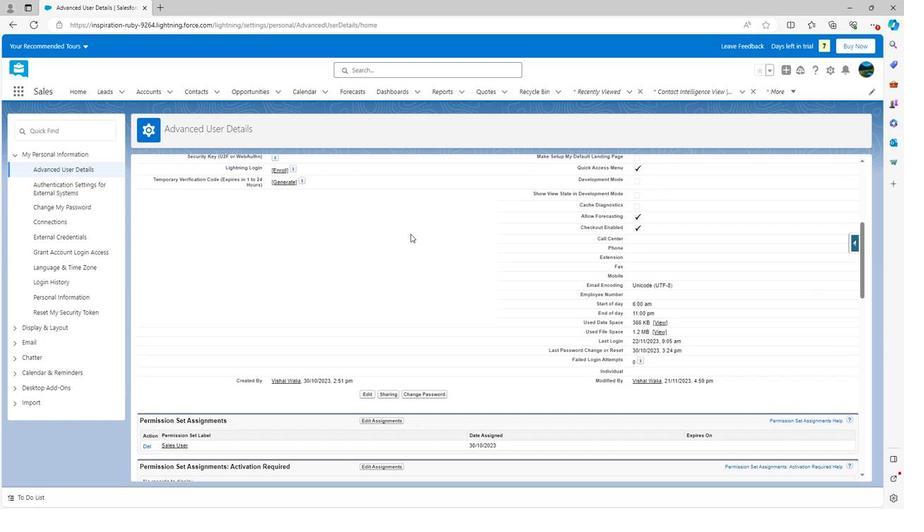 
Action: Mouse scrolled (408, 235) with delta (0, 0)
Screenshot: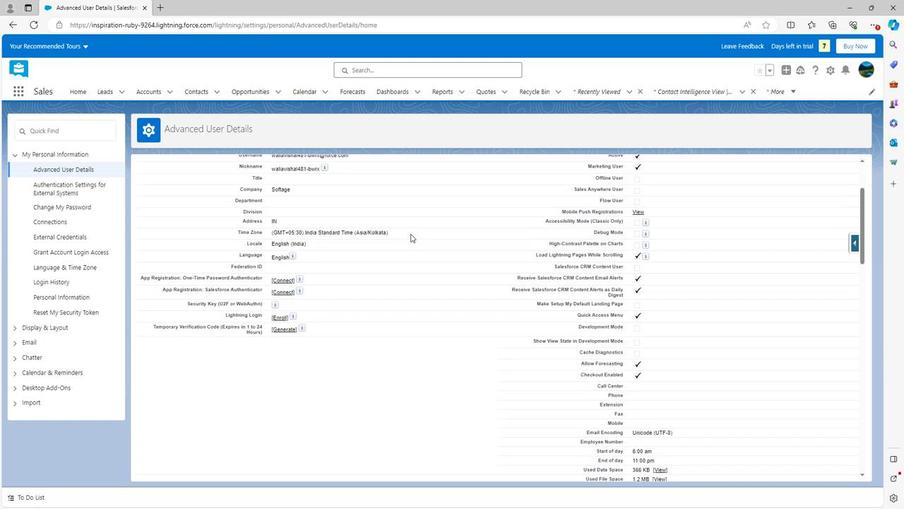 
Action: Mouse scrolled (408, 235) with delta (0, 0)
Screenshot: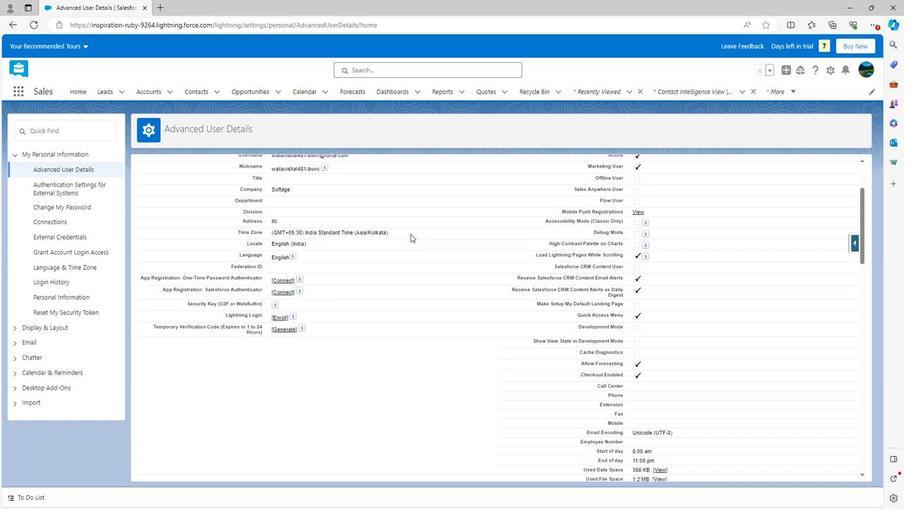 
Action: Mouse scrolled (408, 235) with delta (0, 0)
Screenshot: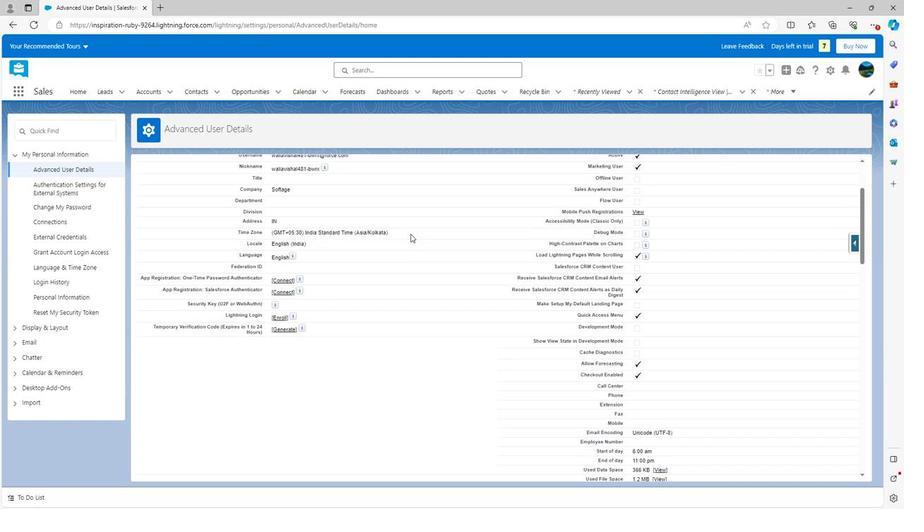 
Action: Mouse scrolled (408, 235) with delta (0, 0)
Screenshot: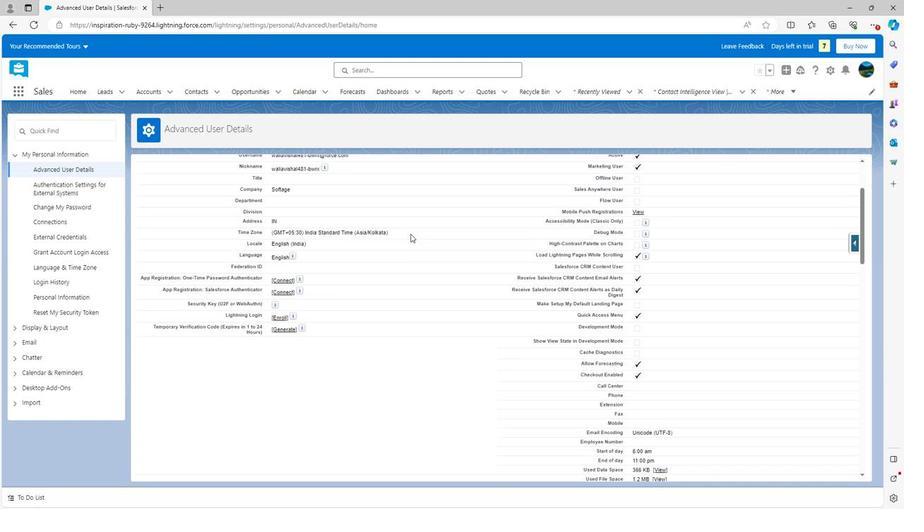 
Action: Mouse moved to (367, 209)
Screenshot: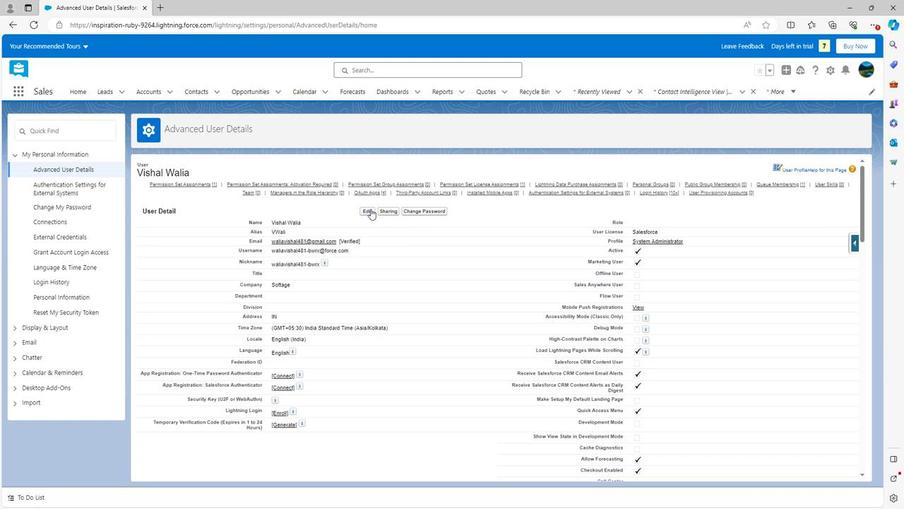 
Action: Mouse pressed left at (367, 209)
Screenshot: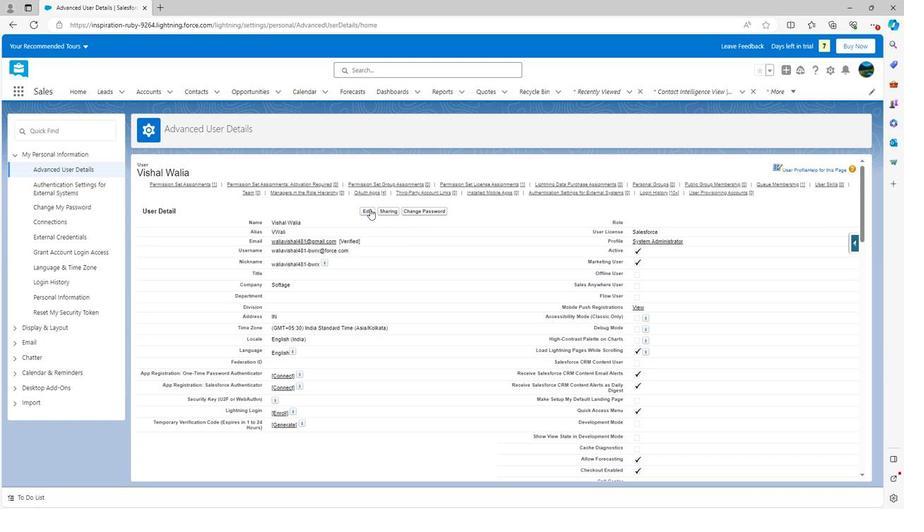 
Action: Mouse moved to (310, 225)
Screenshot: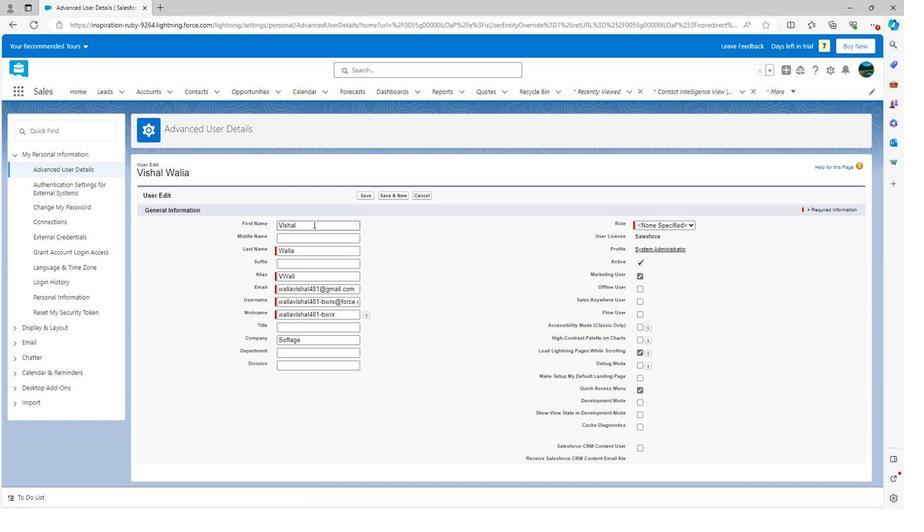 
Action: Mouse pressed left at (310, 225)
Screenshot: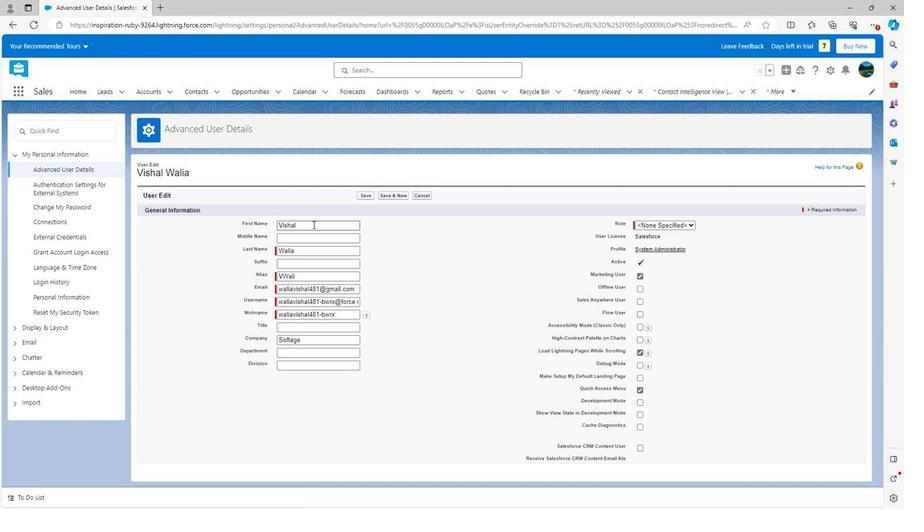 
Action: Mouse moved to (458, 233)
Screenshot: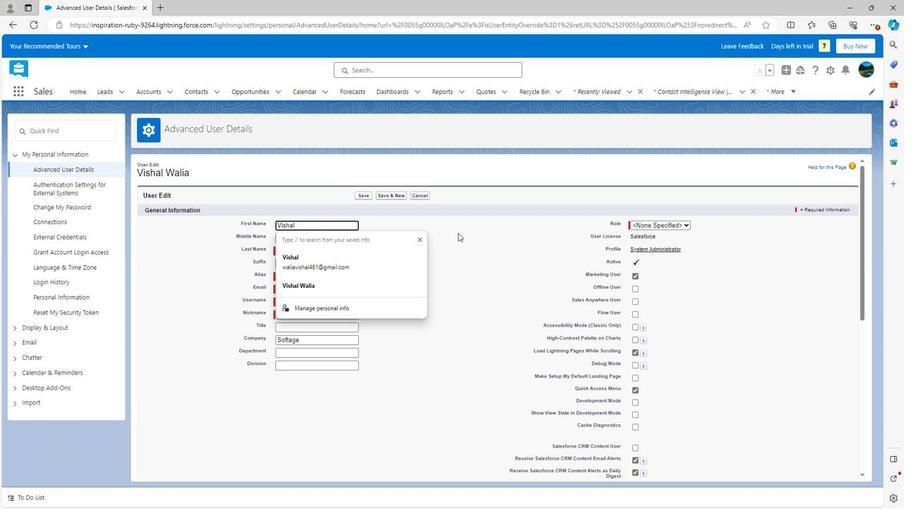
Action: Mouse pressed left at (458, 233)
Screenshot: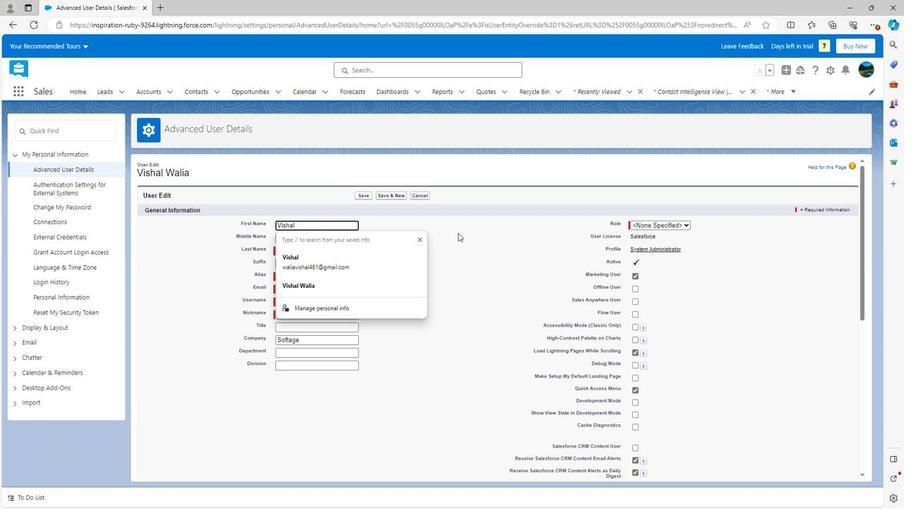 
Action: Mouse moved to (454, 233)
Screenshot: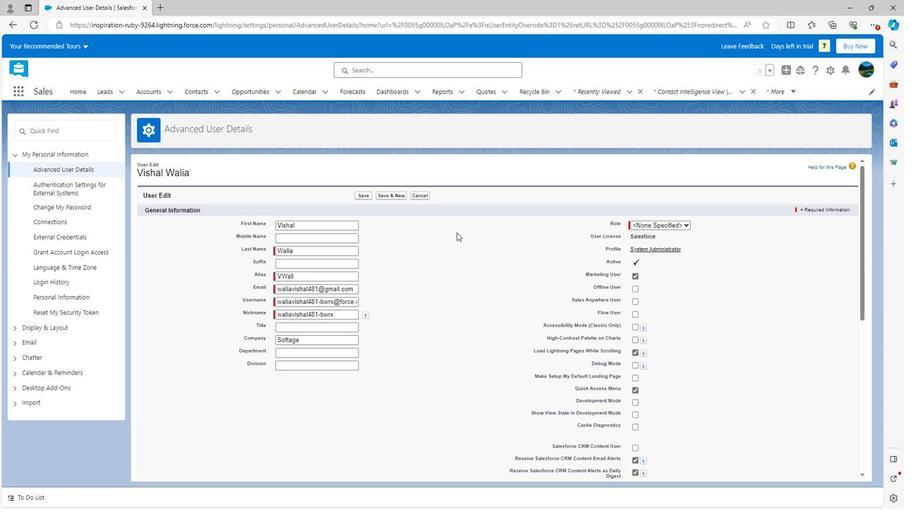 
Action: Mouse scrolled (454, 232) with delta (0, 0)
Screenshot: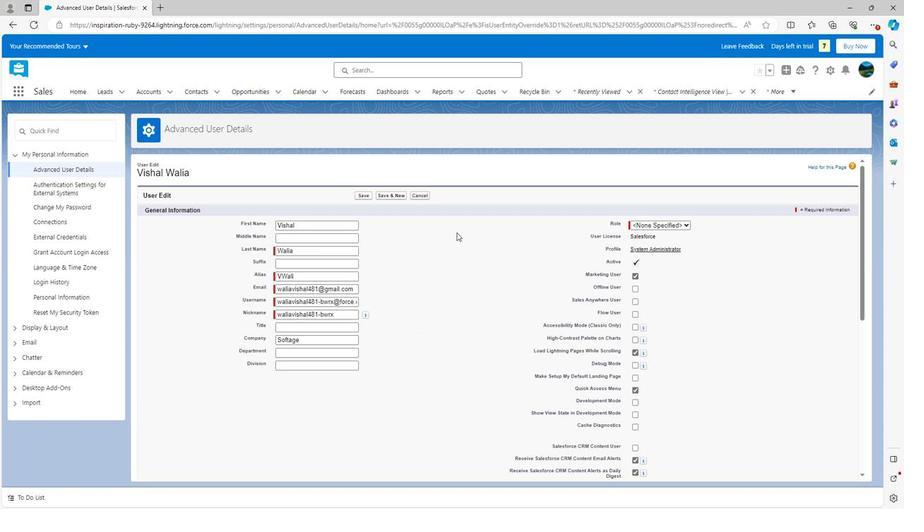 
Action: Mouse moved to (453, 233)
Screenshot: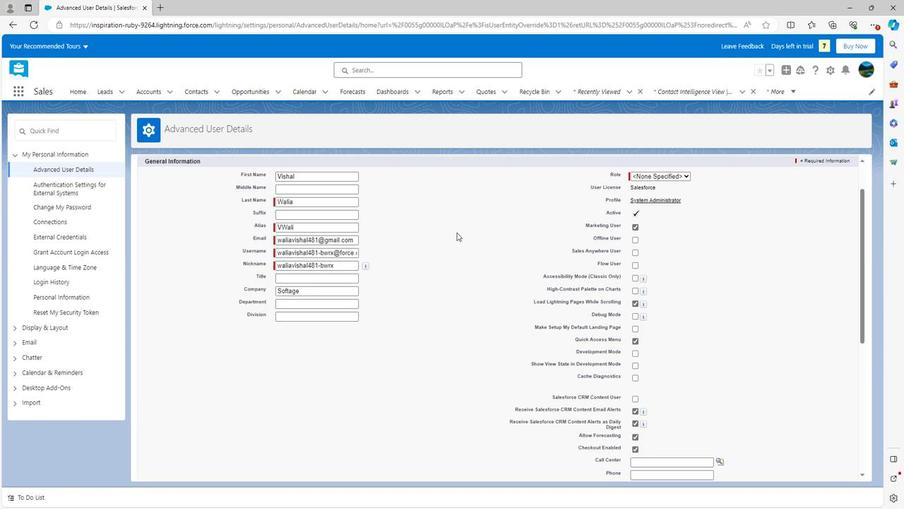 
Action: Mouse scrolled (453, 232) with delta (0, 0)
Screenshot: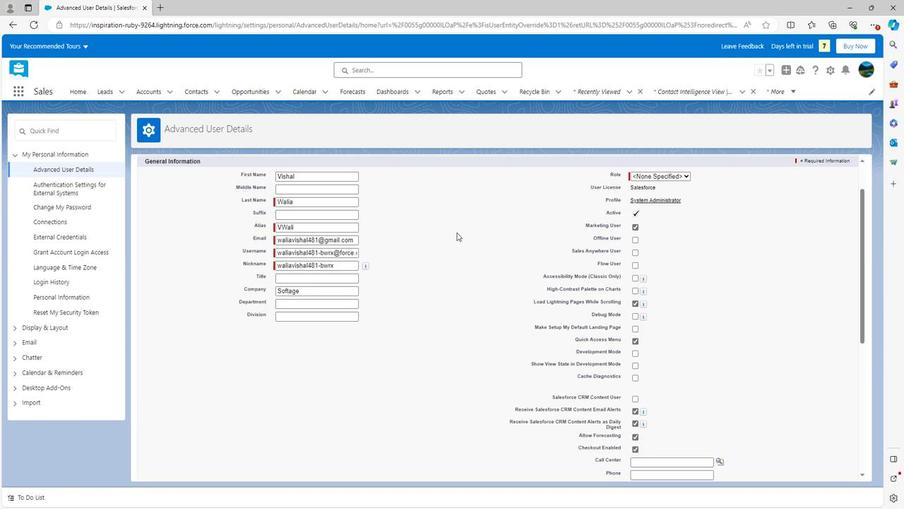 
Action: Mouse scrolled (453, 232) with delta (0, 0)
Screenshot: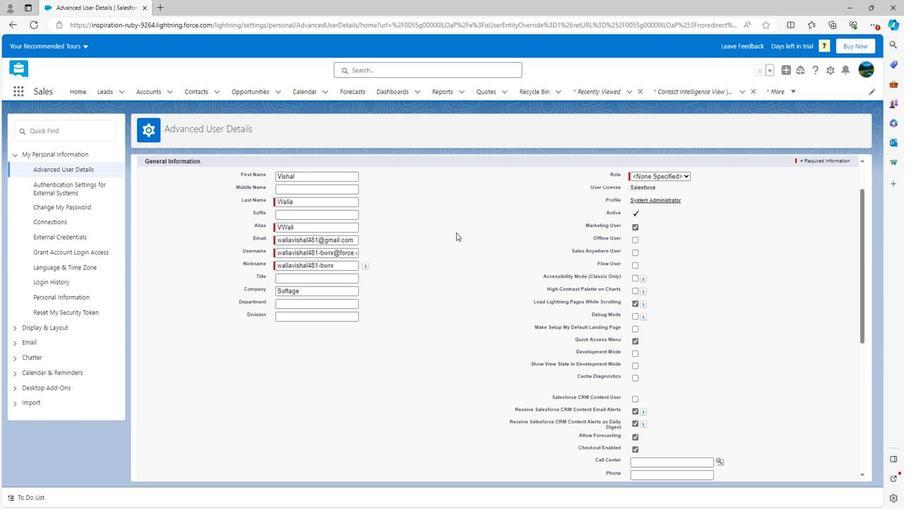
Action: Mouse scrolled (453, 232) with delta (0, 0)
Screenshot: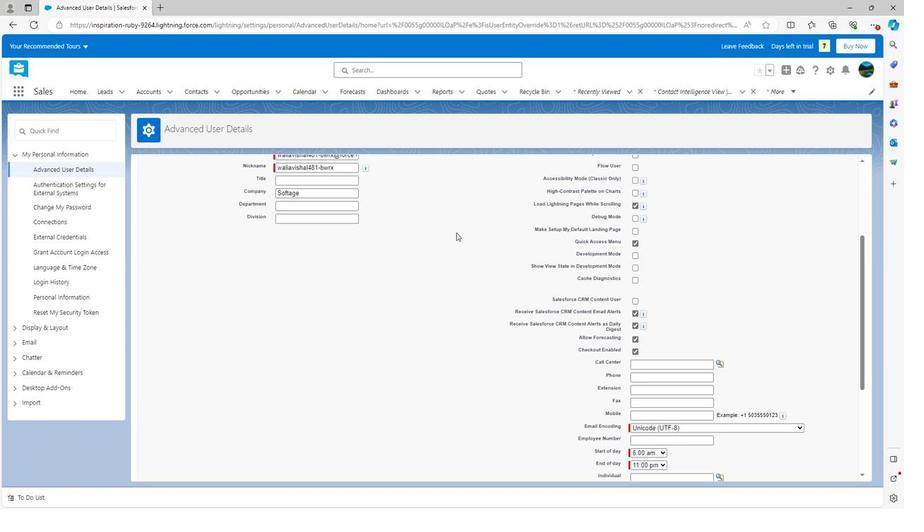 
Action: Mouse scrolled (453, 232) with delta (0, 0)
Screenshot: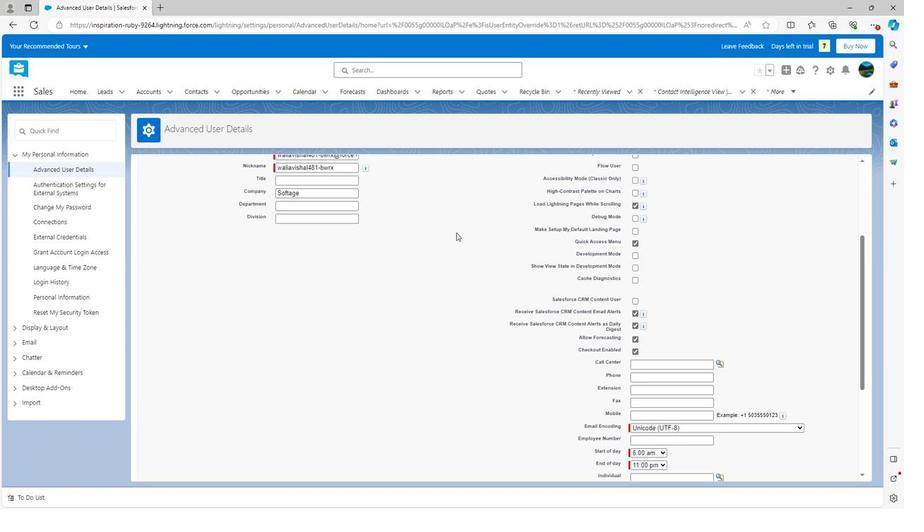 
Action: Mouse scrolled (453, 232) with delta (0, 0)
Screenshot: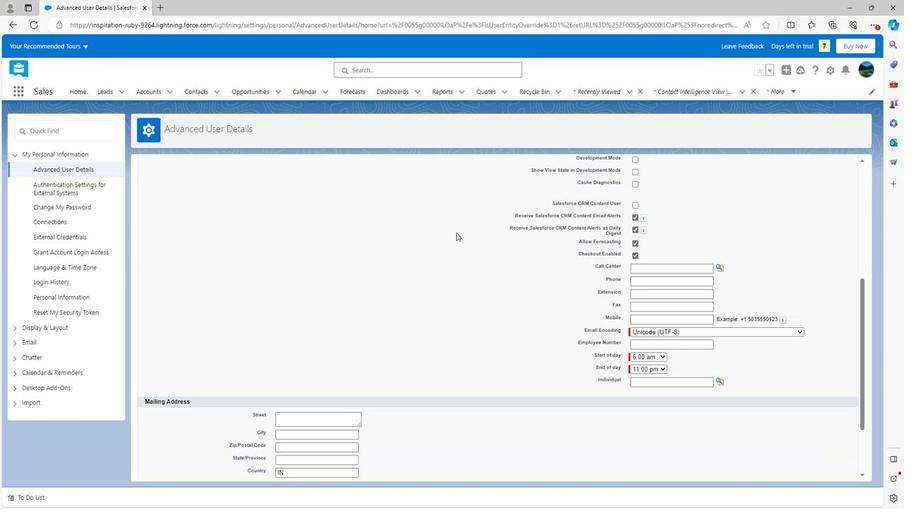 
Action: Mouse moved to (453, 233)
Screenshot: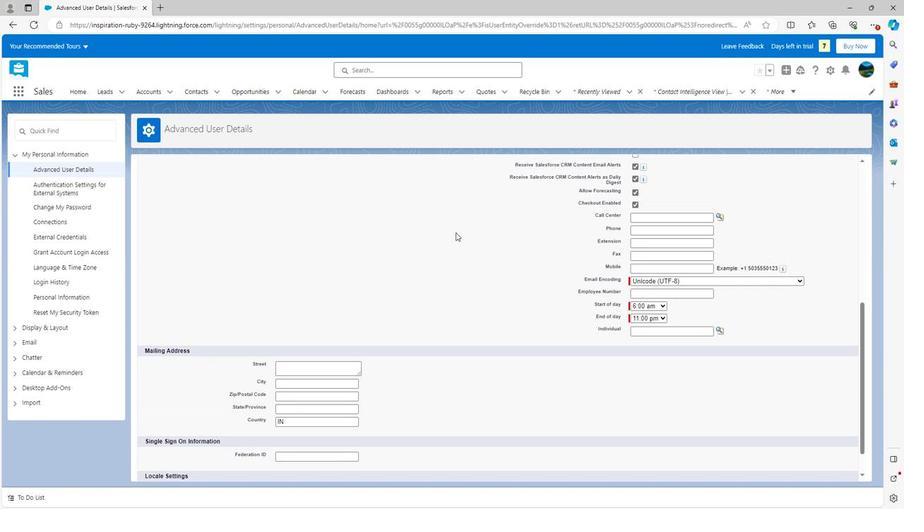 
Action: Mouse scrolled (453, 232) with delta (0, 0)
Screenshot: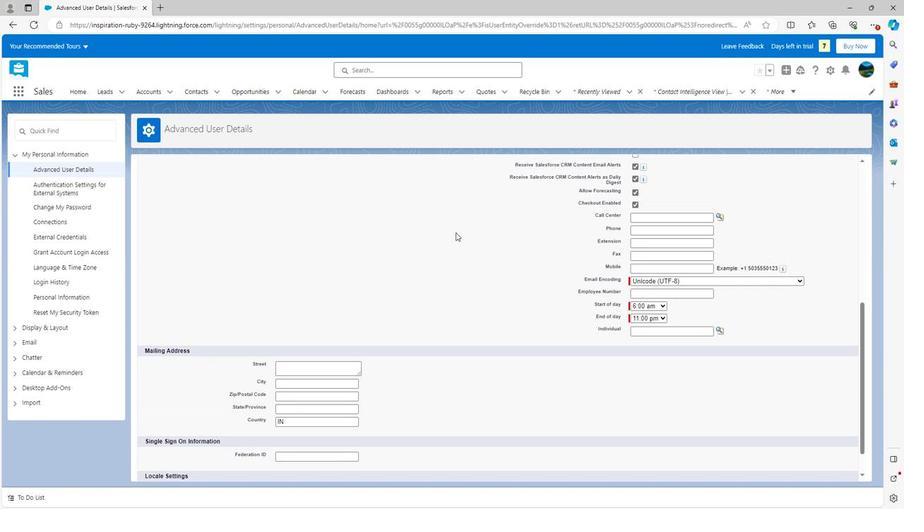 
Action: Mouse scrolled (453, 232) with delta (0, 0)
Screenshot: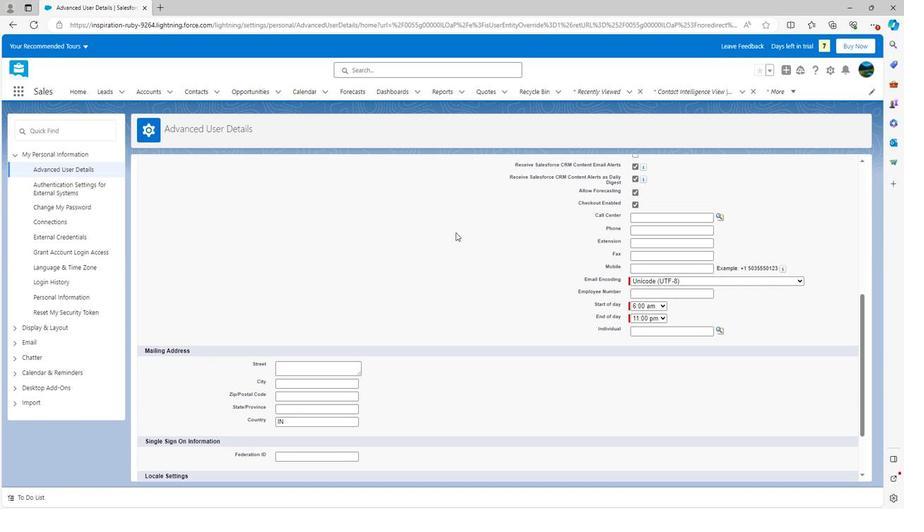 
Action: Mouse scrolled (453, 232) with delta (0, 0)
Screenshot: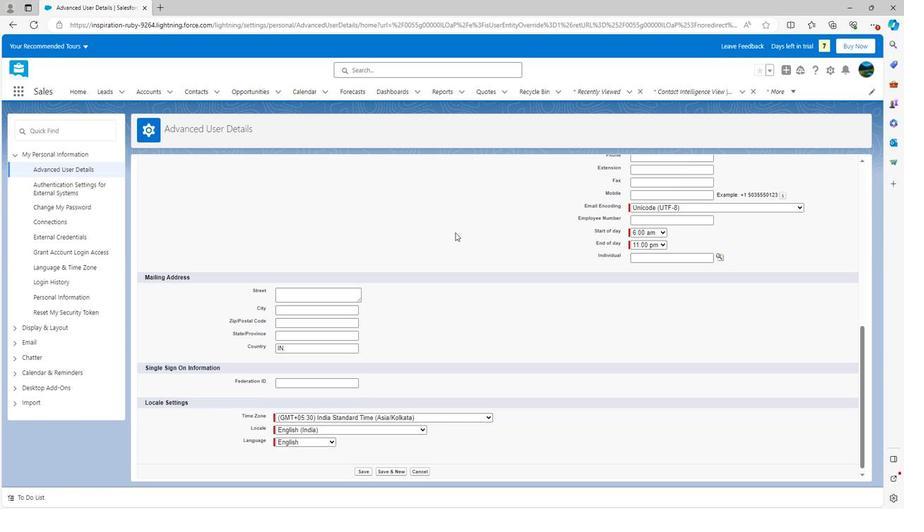 
Action: Mouse scrolled (453, 232) with delta (0, 0)
Screenshot: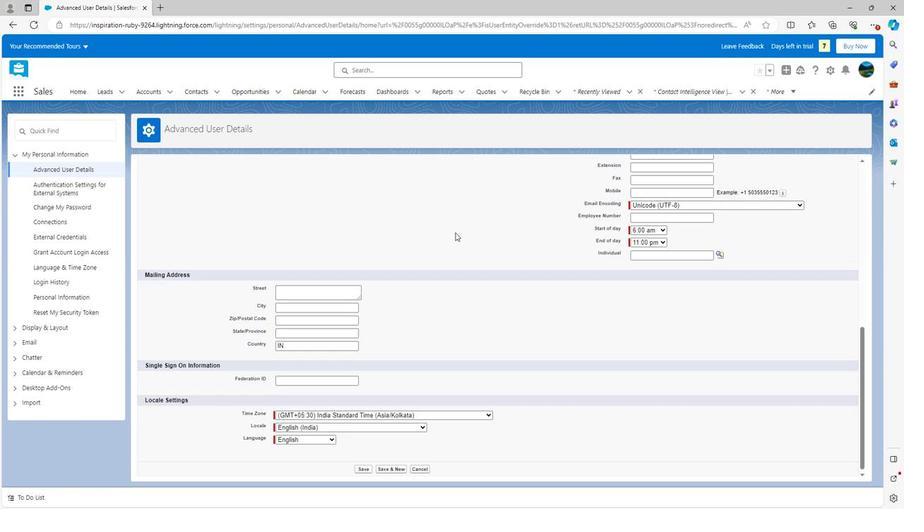 
Action: Mouse scrolled (453, 234) with delta (0, 0)
Screenshot: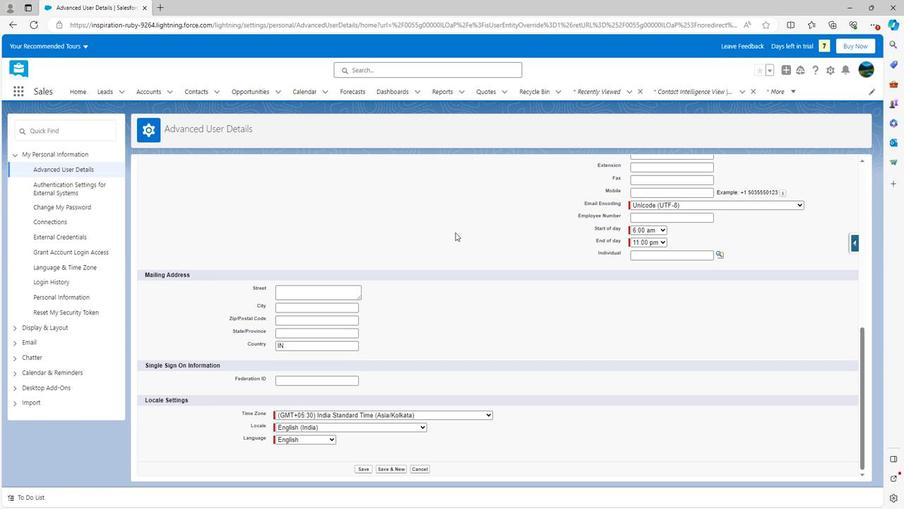 
Action: Mouse scrolled (453, 234) with delta (0, 0)
Screenshot: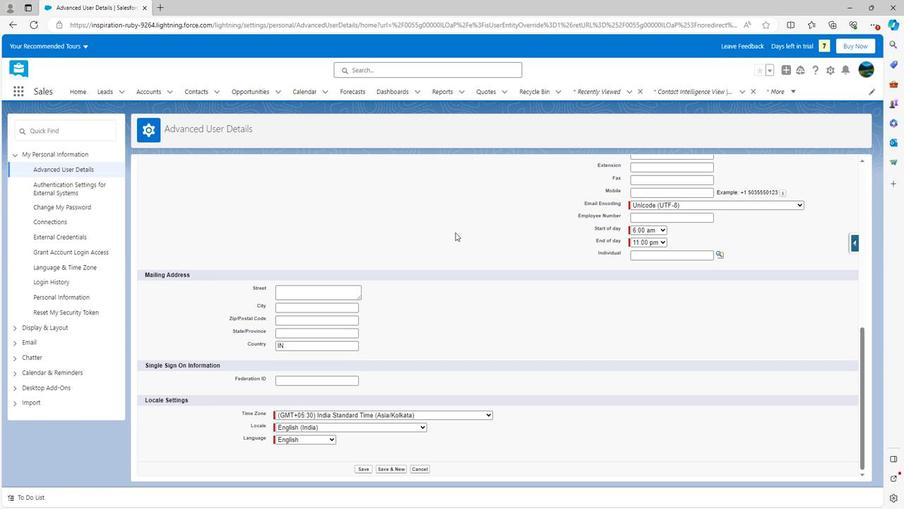 
Action: Mouse scrolled (453, 234) with delta (0, 0)
Screenshot: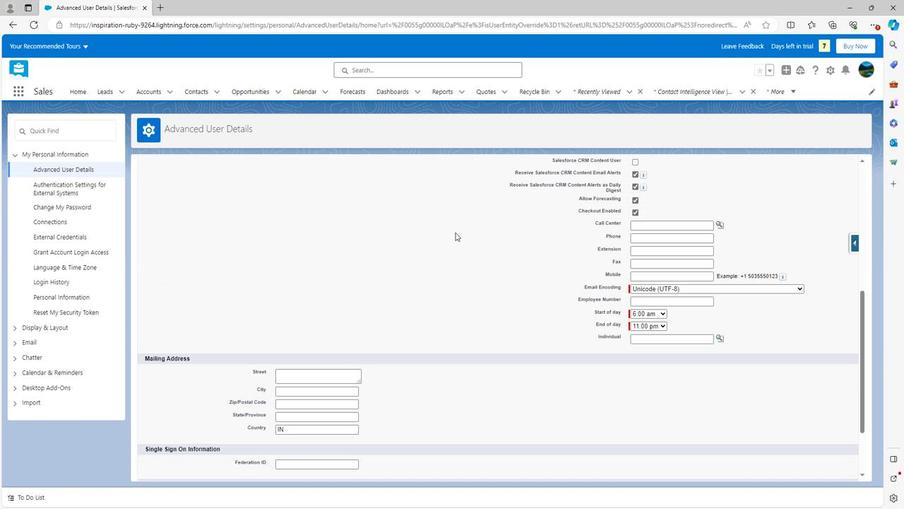
Action: Mouse scrolled (453, 234) with delta (0, 0)
Screenshot: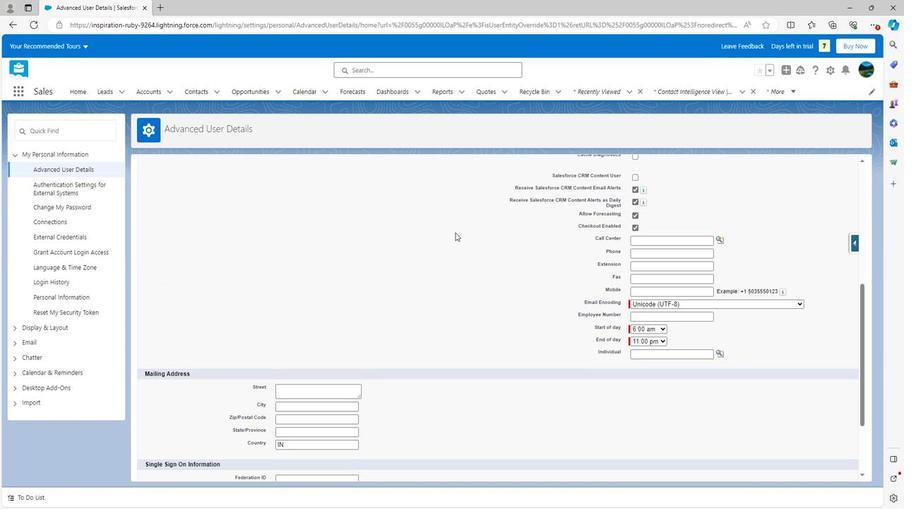 
Action: Mouse scrolled (453, 234) with delta (0, 0)
Screenshot: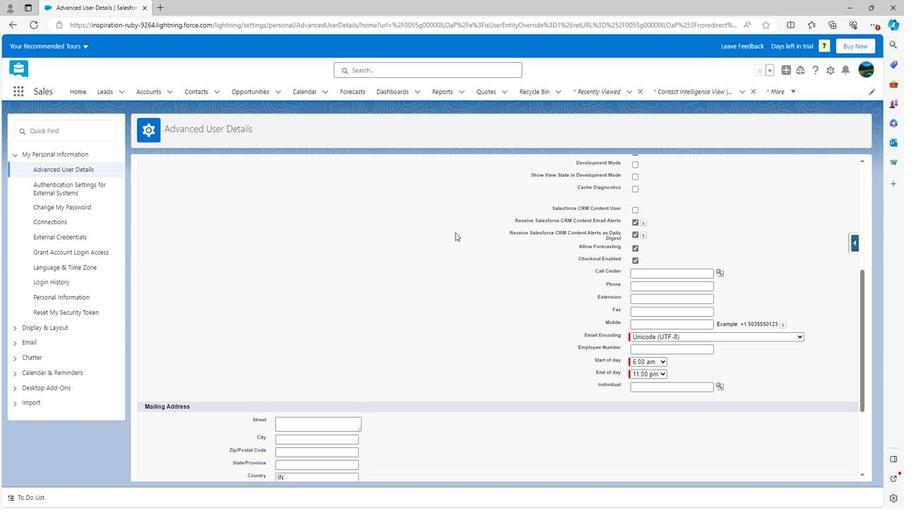 
Action: Mouse scrolled (453, 234) with delta (0, 0)
Screenshot: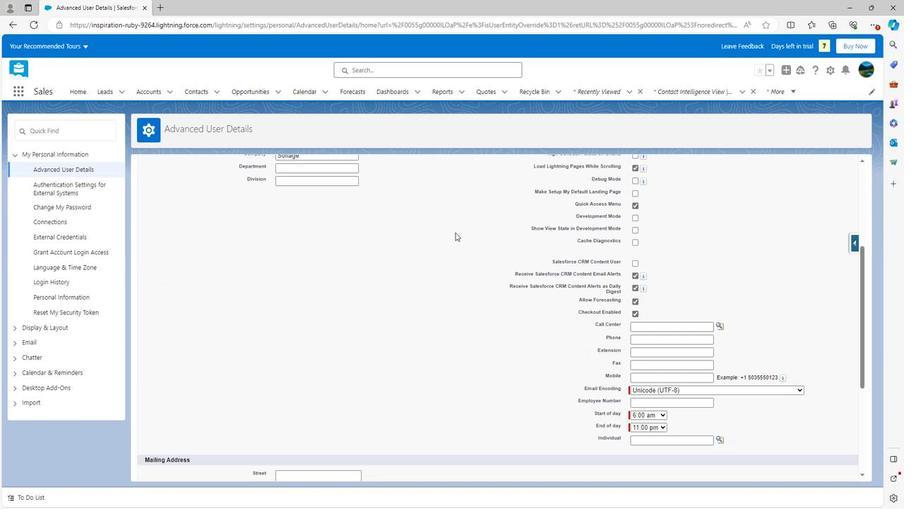 
Action: Mouse scrolled (453, 234) with delta (0, 0)
Screenshot: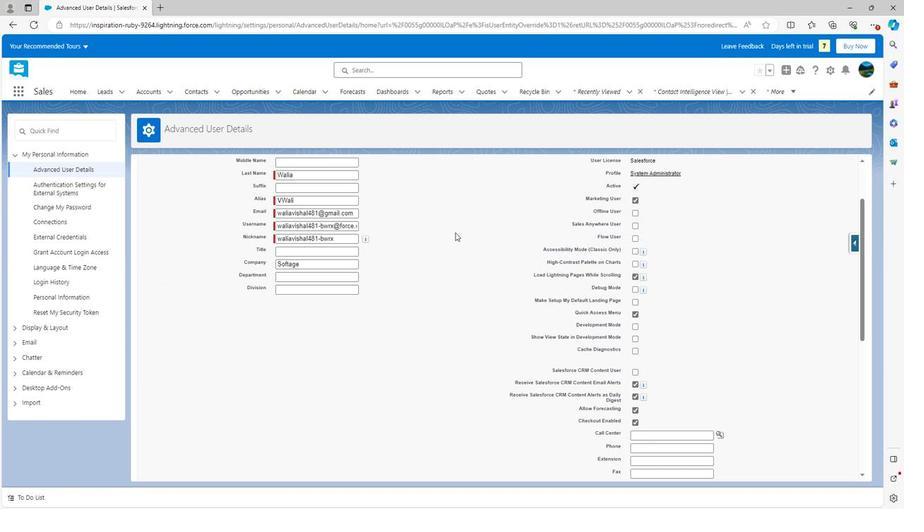 
Action: Mouse scrolled (453, 234) with delta (0, 0)
Screenshot: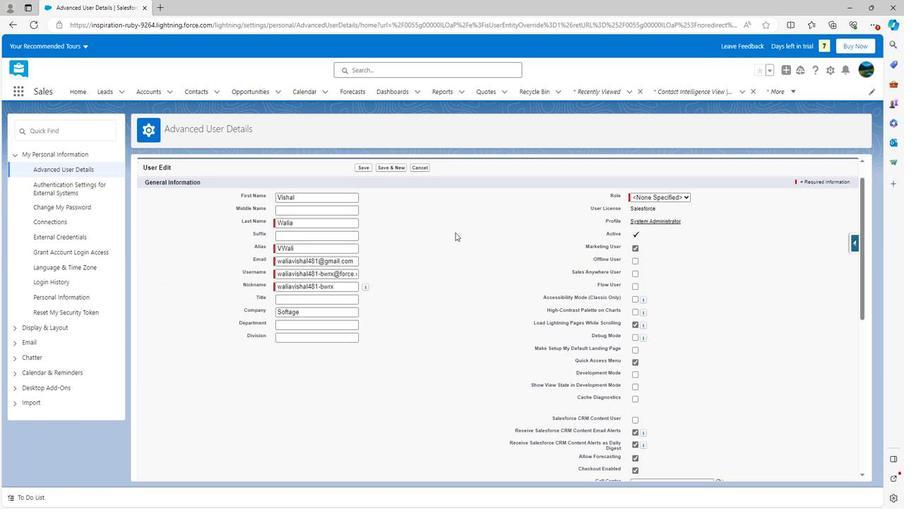
Action: Mouse scrolled (453, 234) with delta (0, 0)
Screenshot: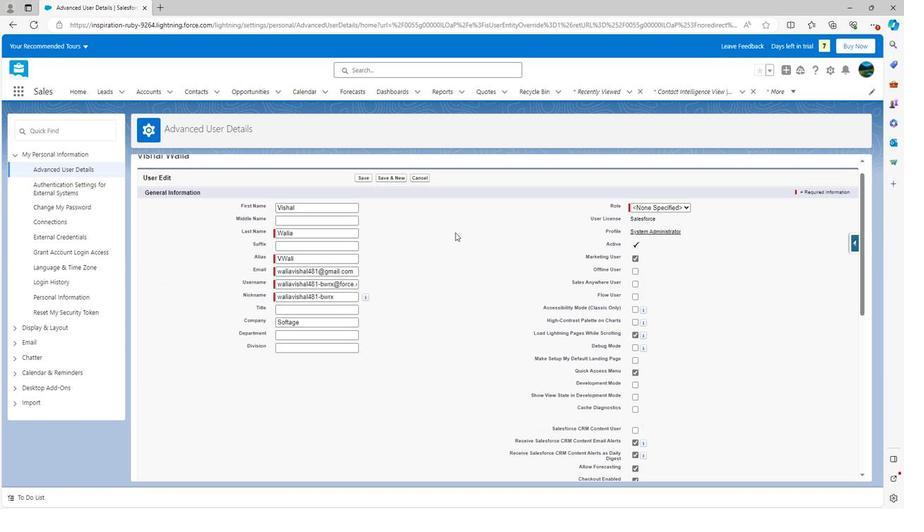 
Action: Mouse scrolled (453, 234) with delta (0, 0)
Screenshot: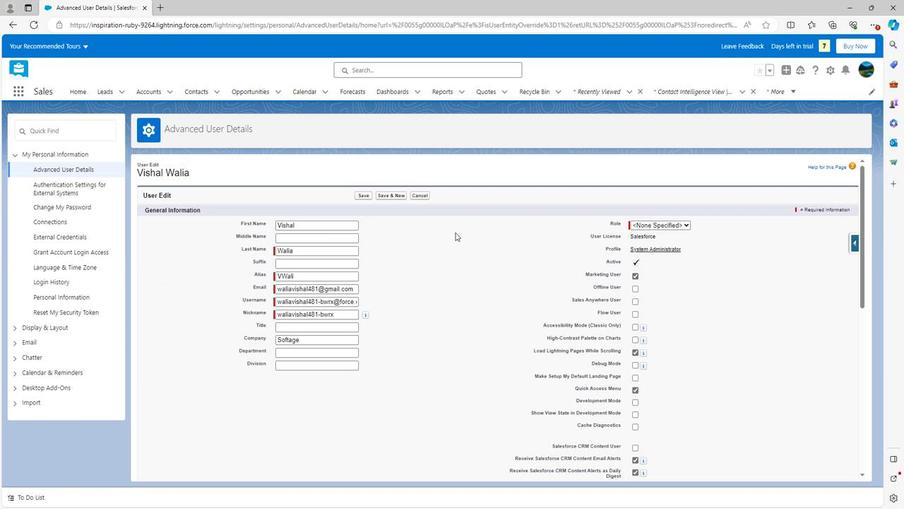 
Action: Mouse scrolled (453, 234) with delta (0, 0)
Screenshot: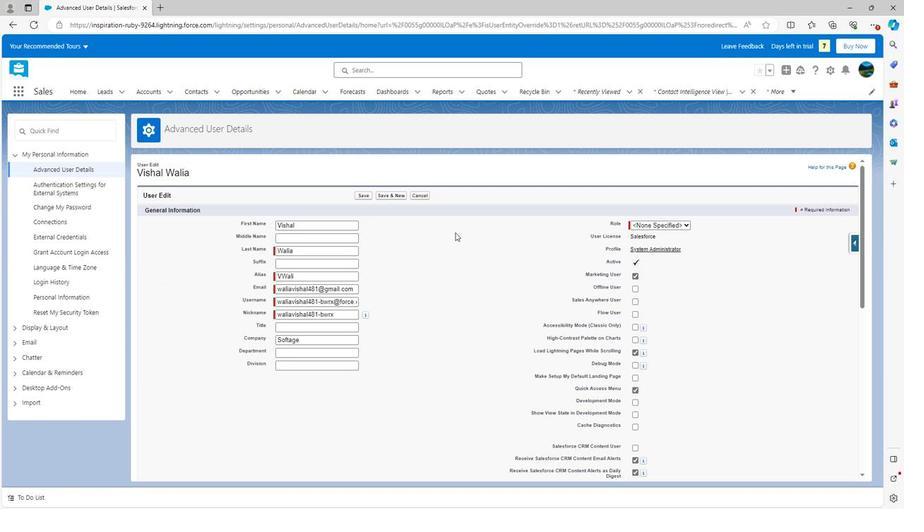 
Action: Mouse moved to (449, 234)
Screenshot: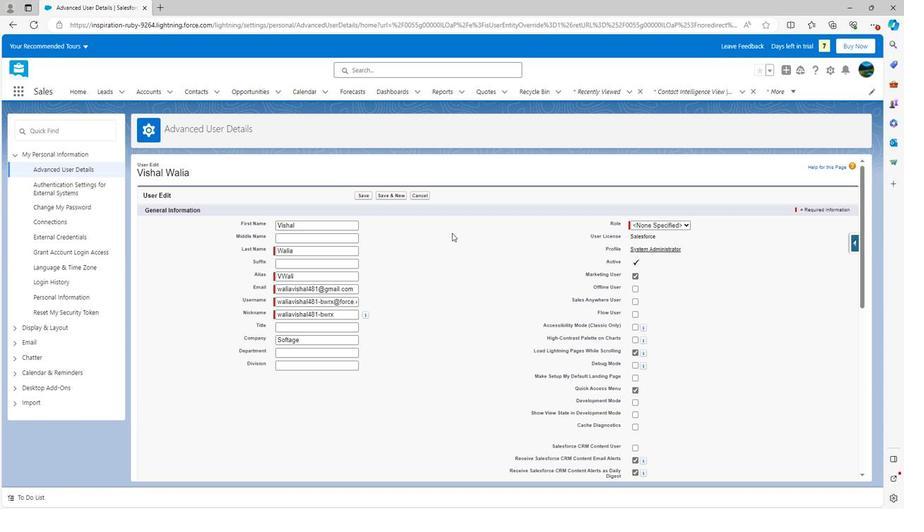 
